 Task: Find connections with filter location Würzburg with filter topic #careertips with filter profile language German with filter current company LTIMindtree with filter school Adi Shankara Institute of Engineering and Technology, Kalady with filter industry Landscaping Services with filter service category Illustration with filter keywords title Music Producer
Action: Mouse moved to (529, 54)
Screenshot: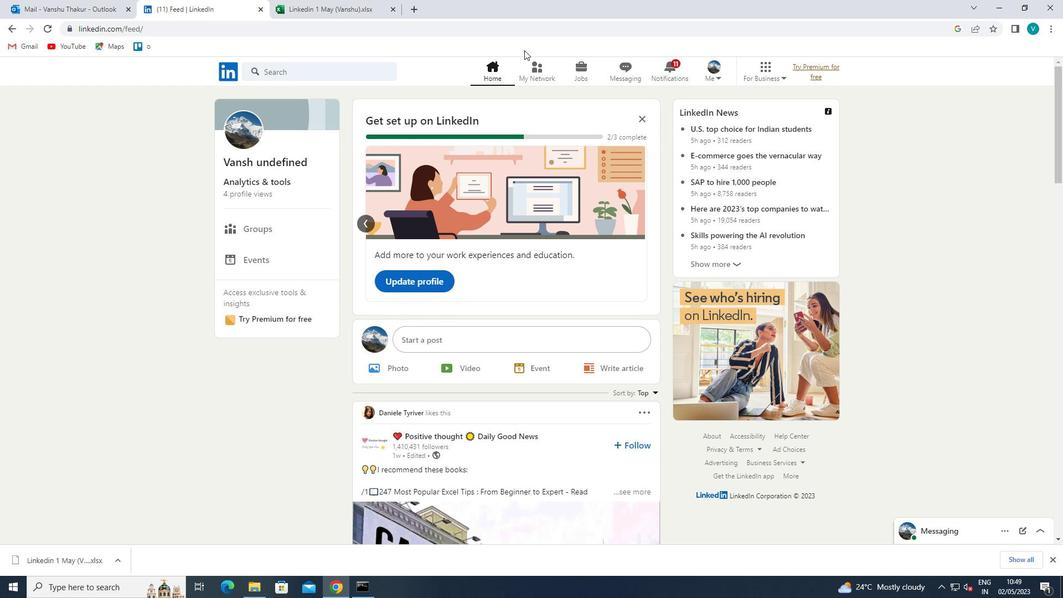 
Action: Mouse pressed left at (529, 54)
Screenshot: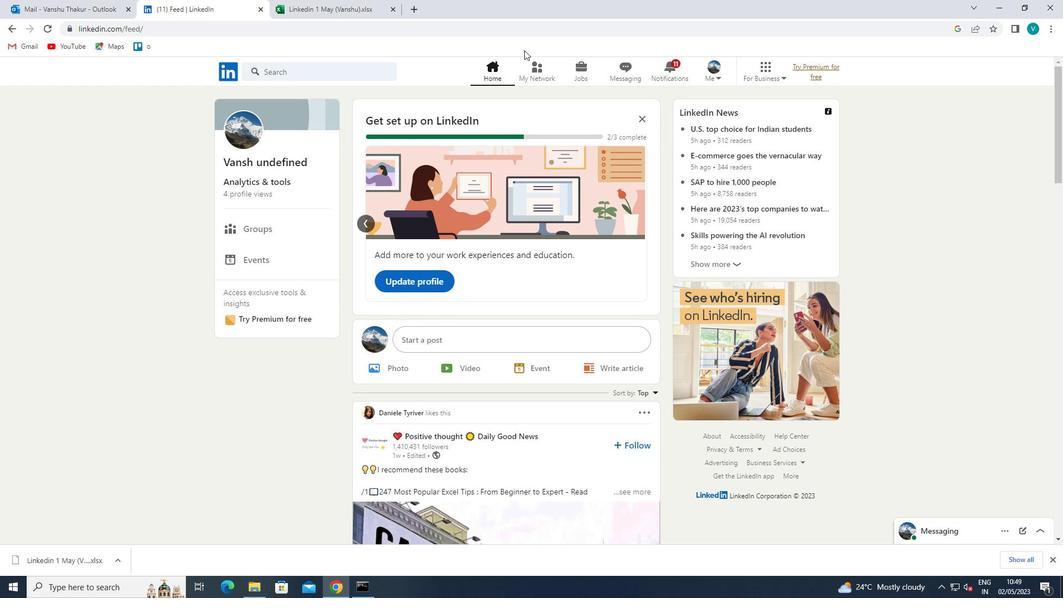 
Action: Mouse moved to (532, 68)
Screenshot: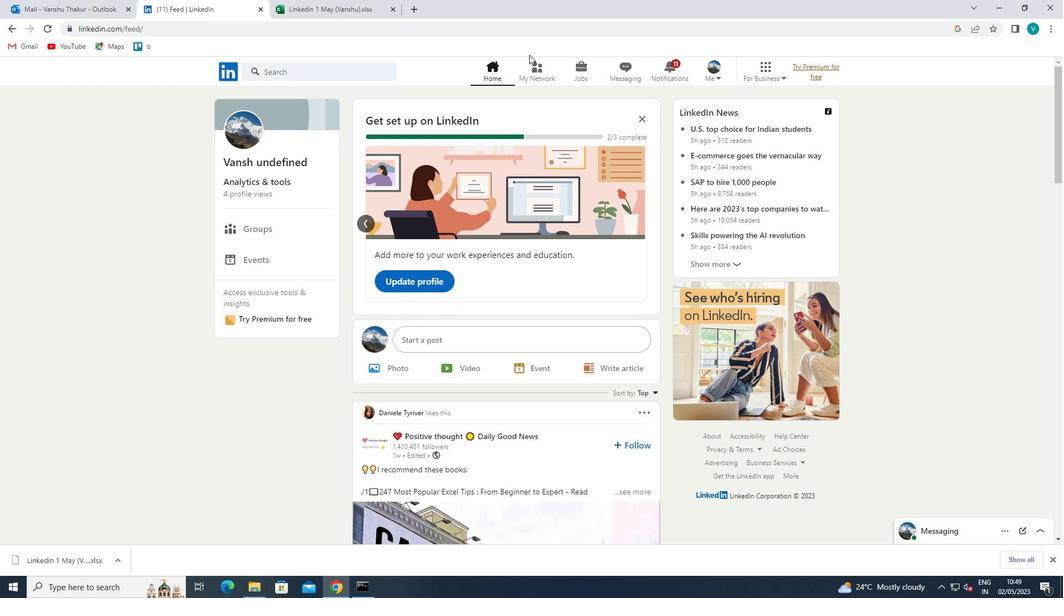 
Action: Mouse pressed left at (532, 68)
Screenshot: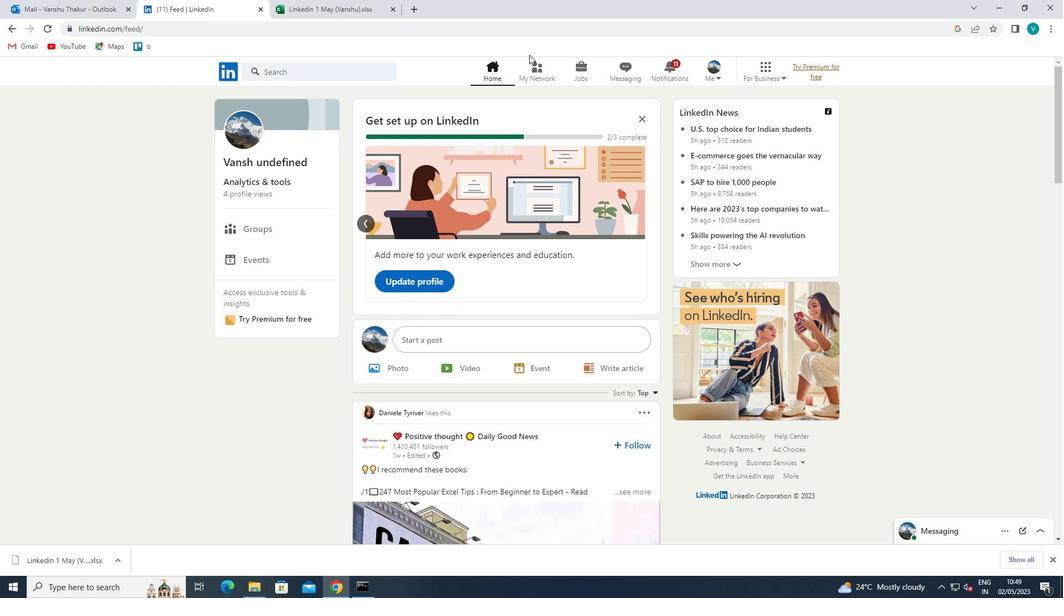 
Action: Mouse moved to (321, 128)
Screenshot: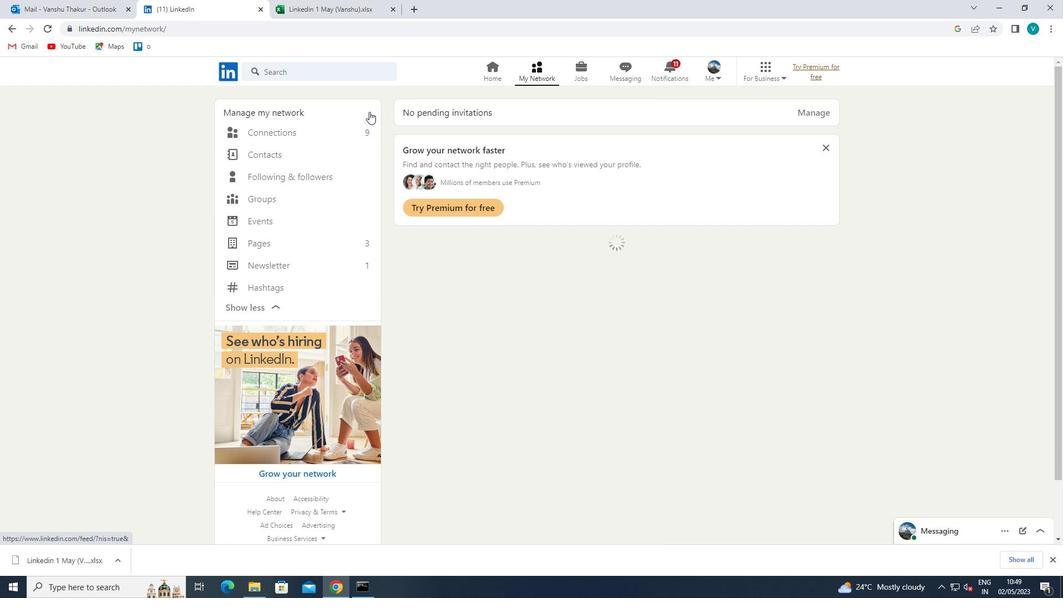 
Action: Mouse pressed left at (321, 128)
Screenshot: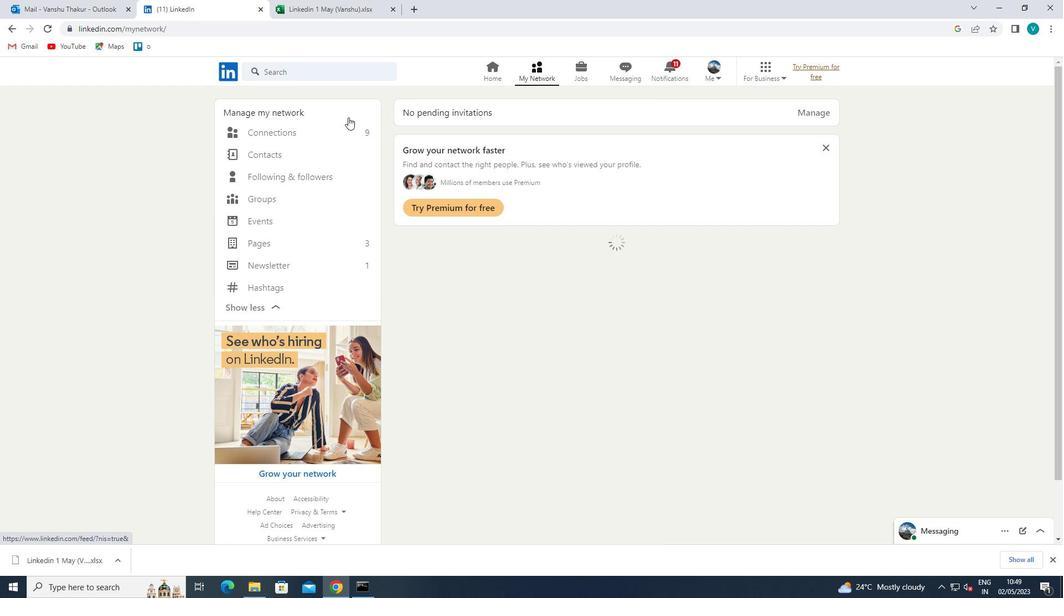 
Action: Mouse moved to (624, 132)
Screenshot: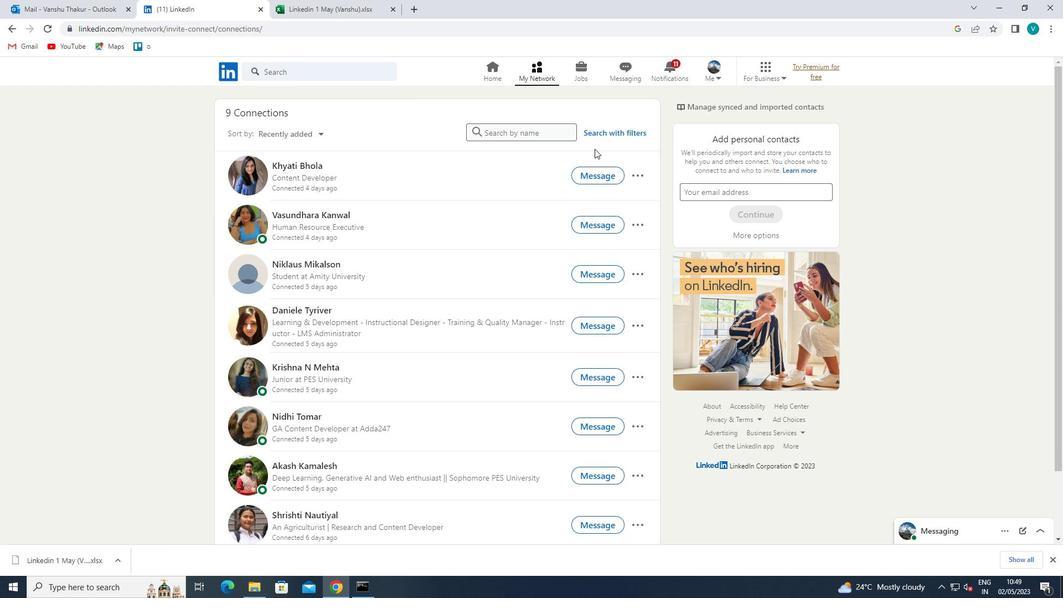 
Action: Mouse pressed left at (624, 132)
Screenshot: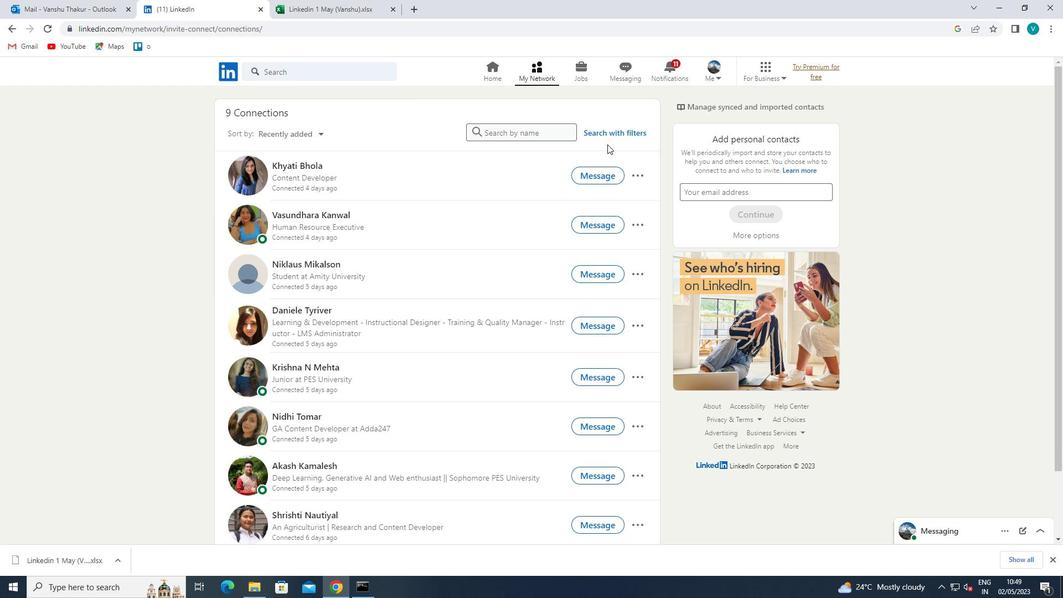 
Action: Mouse moved to (530, 105)
Screenshot: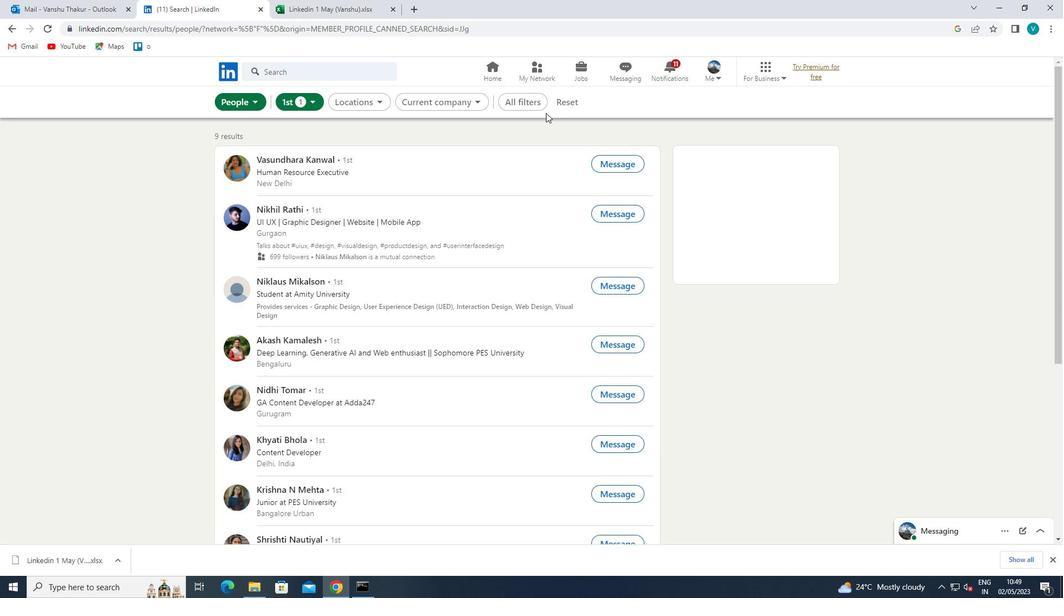 
Action: Mouse pressed left at (530, 105)
Screenshot: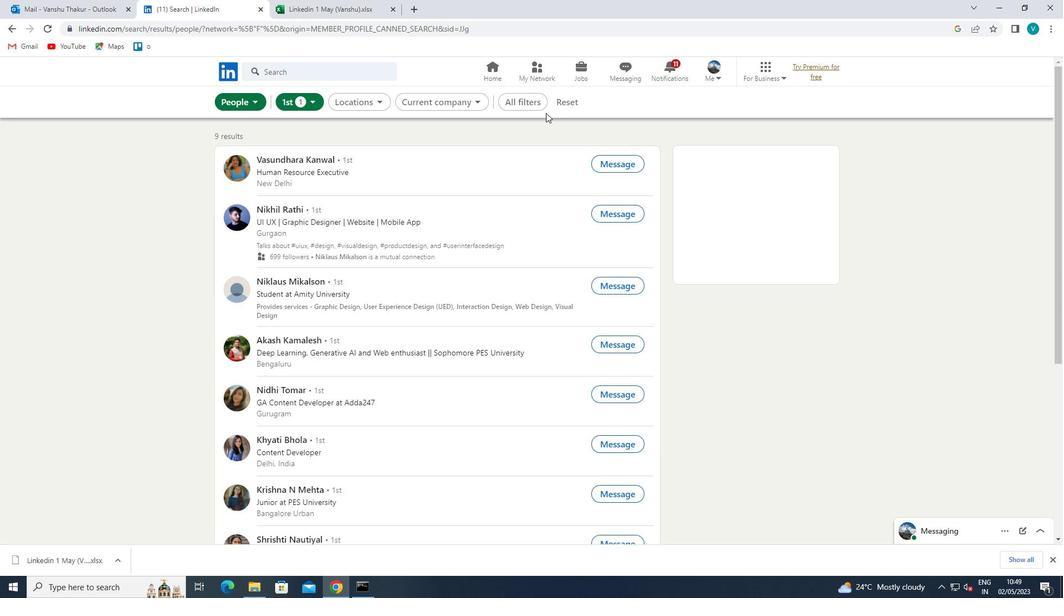
Action: Mouse moved to (871, 259)
Screenshot: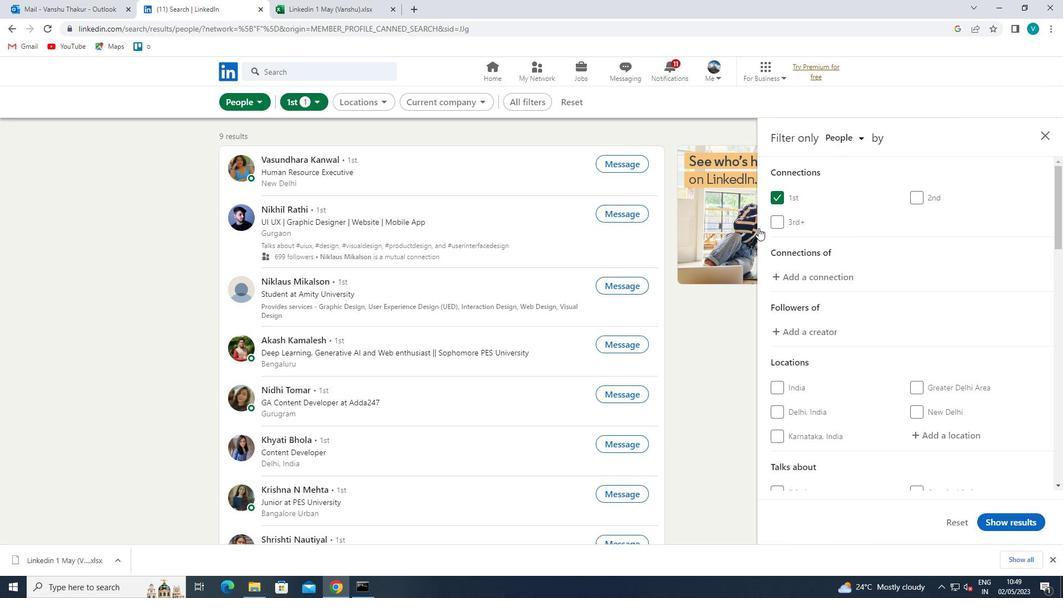 
Action: Mouse scrolled (871, 259) with delta (0, 0)
Screenshot: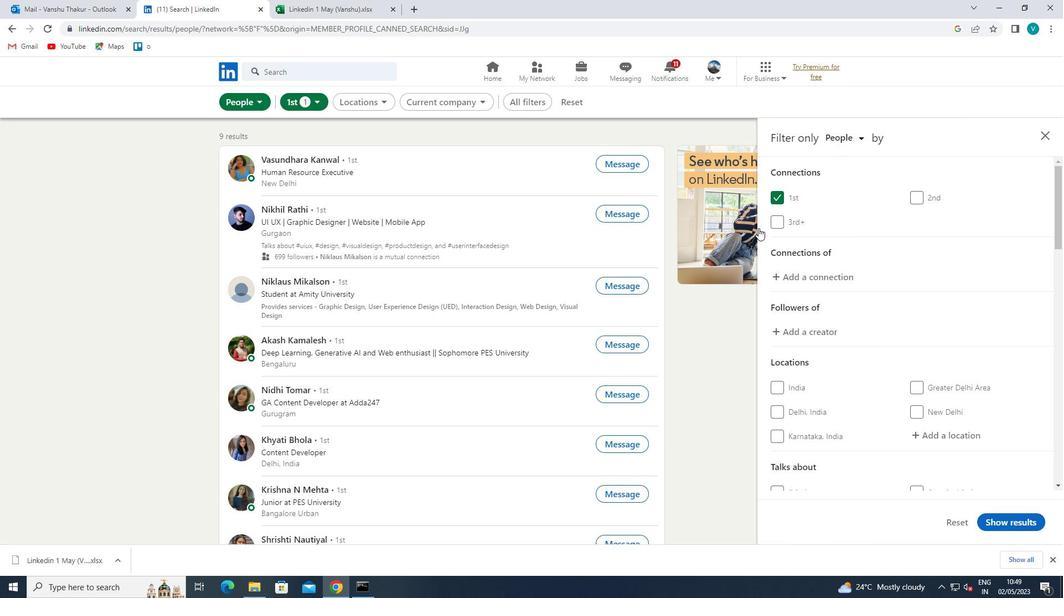 
Action: Mouse moved to (942, 382)
Screenshot: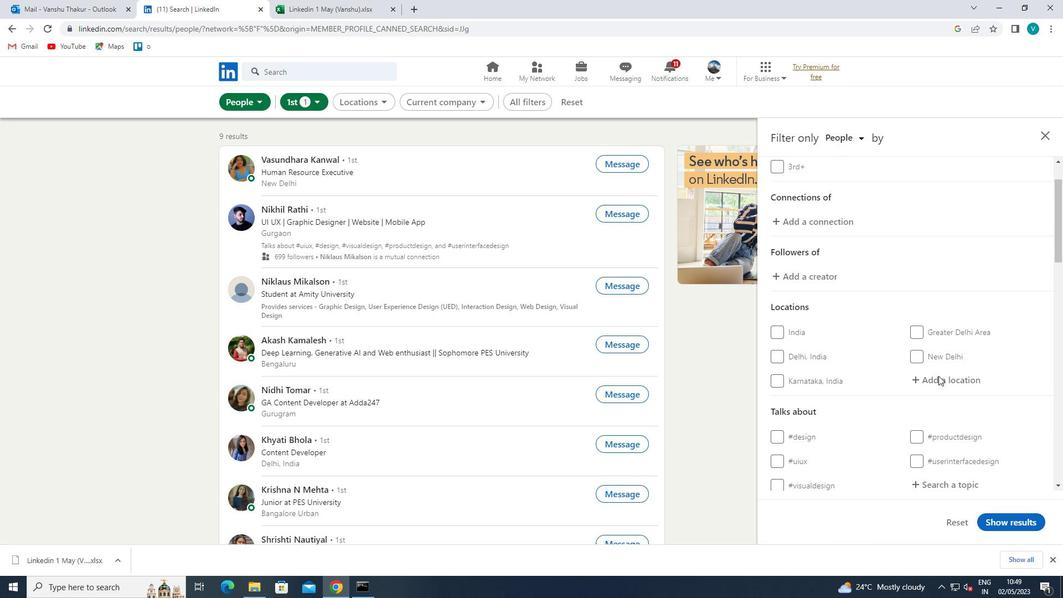 
Action: Mouse pressed left at (942, 382)
Screenshot: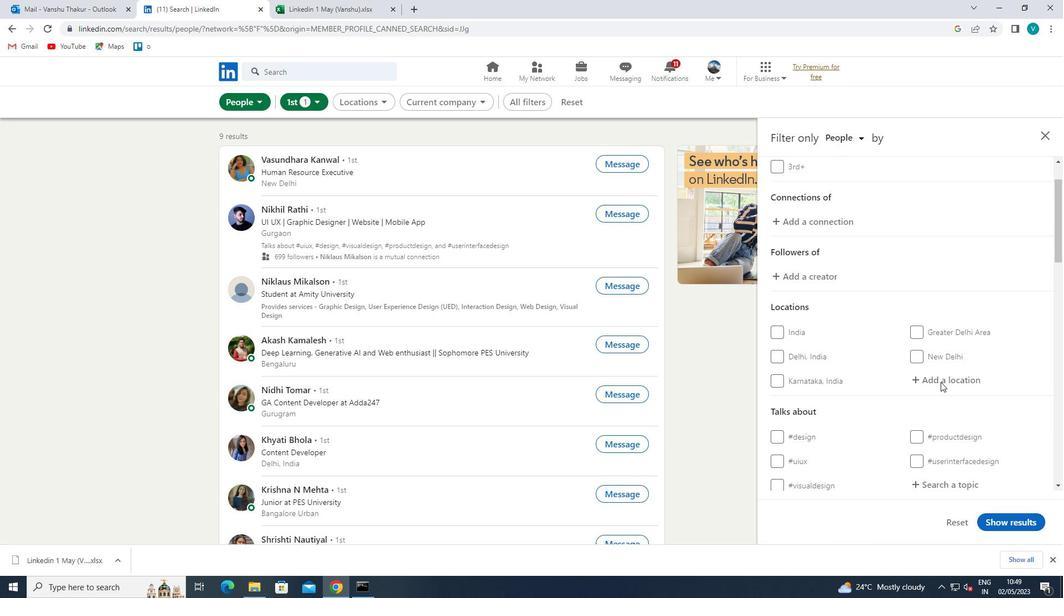 
Action: Mouse moved to (933, 388)
Screenshot: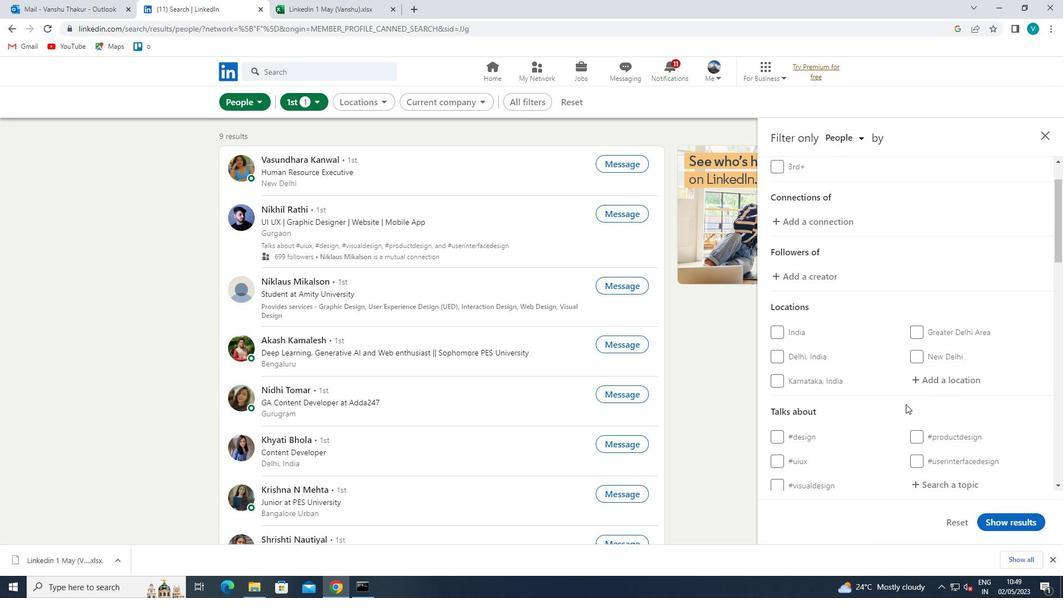 
Action: Mouse pressed left at (933, 388)
Screenshot: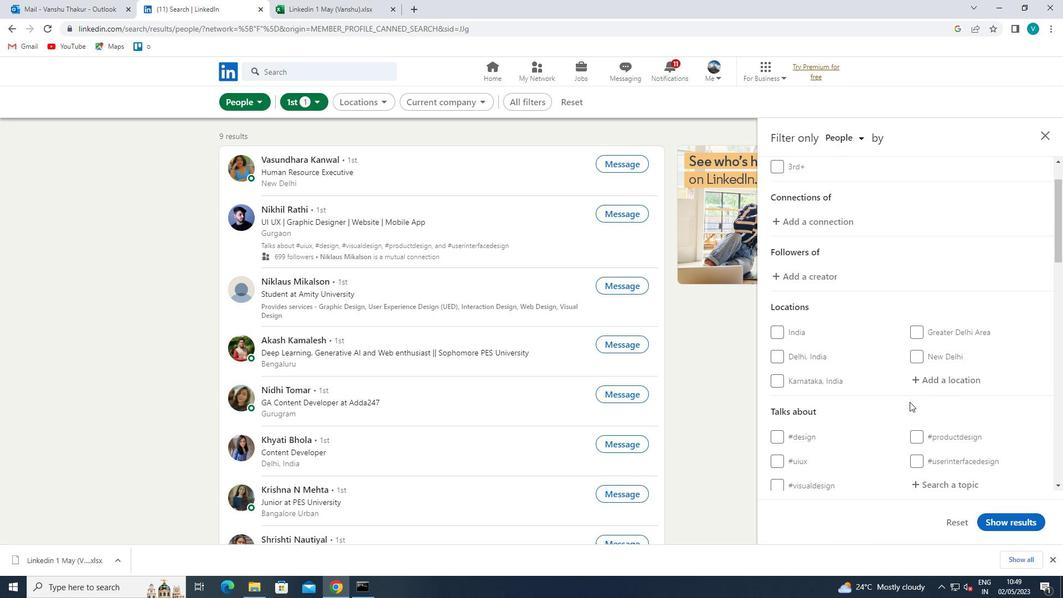 
Action: Mouse moved to (938, 384)
Screenshot: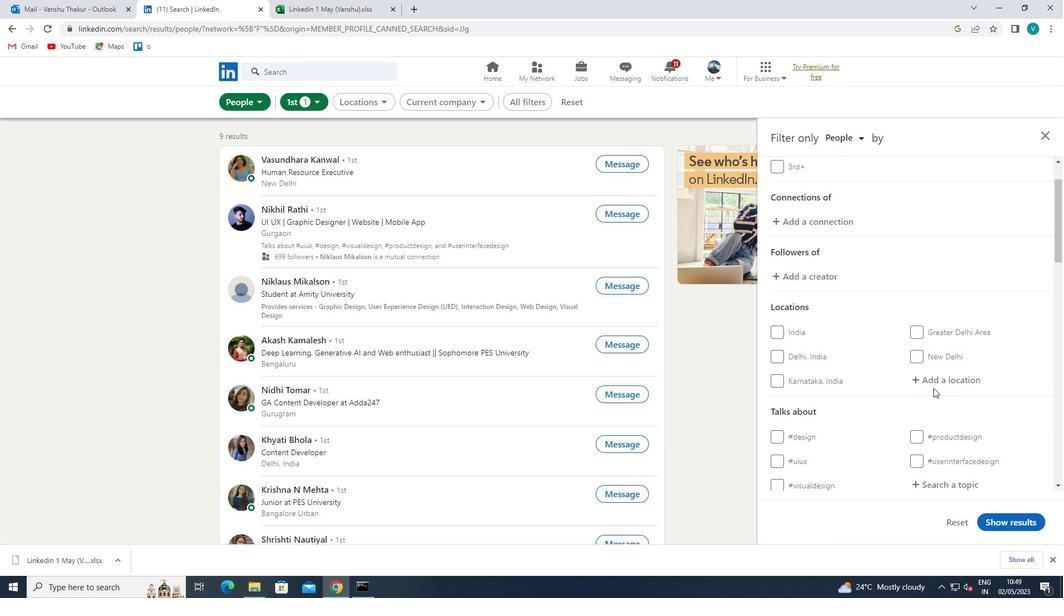 
Action: Mouse pressed left at (938, 384)
Screenshot: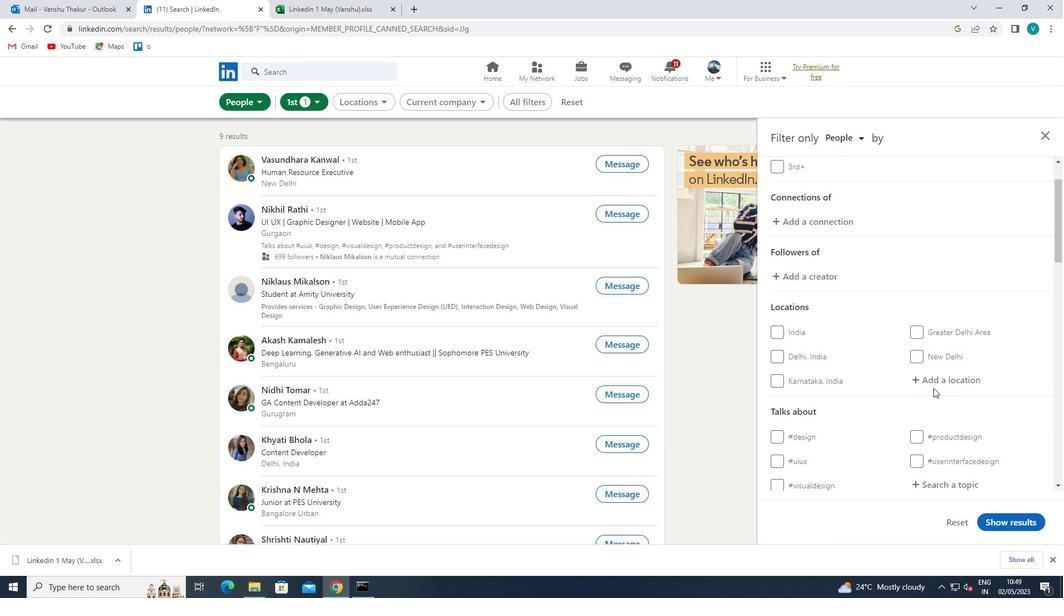 
Action: Mouse moved to (875, 420)
Screenshot: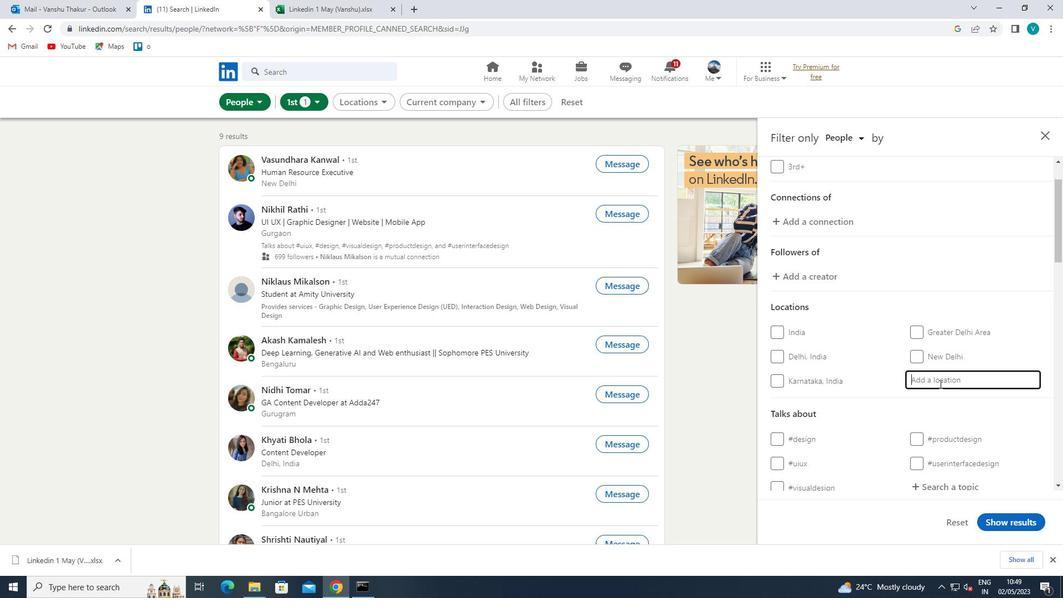 
Action: Key pressed <Key.shift>WURZBURG
Screenshot: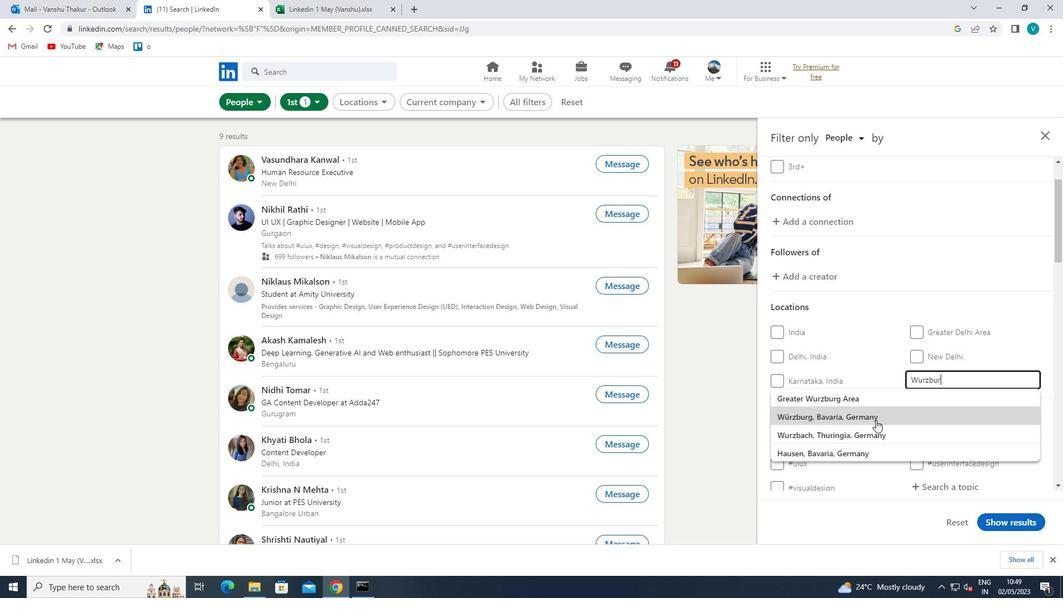 
Action: Mouse moved to (862, 418)
Screenshot: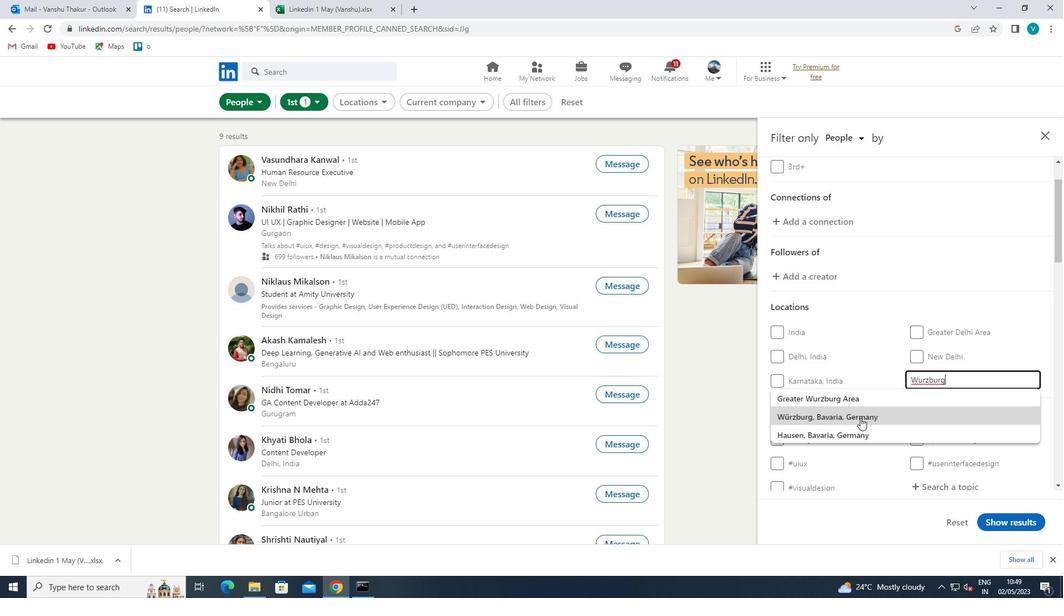 
Action: Mouse pressed left at (862, 418)
Screenshot: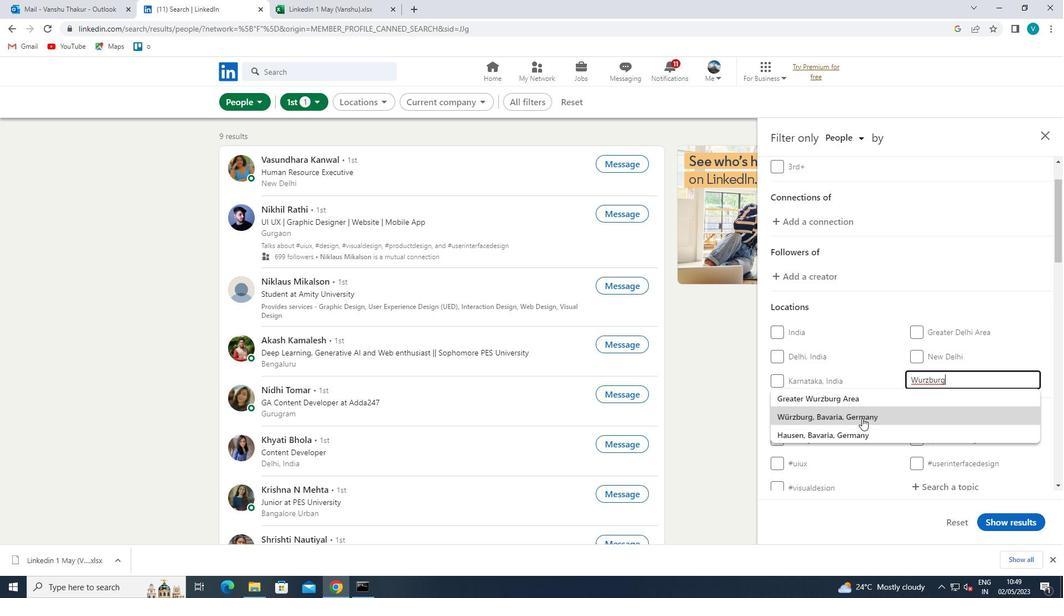 
Action: Mouse moved to (898, 395)
Screenshot: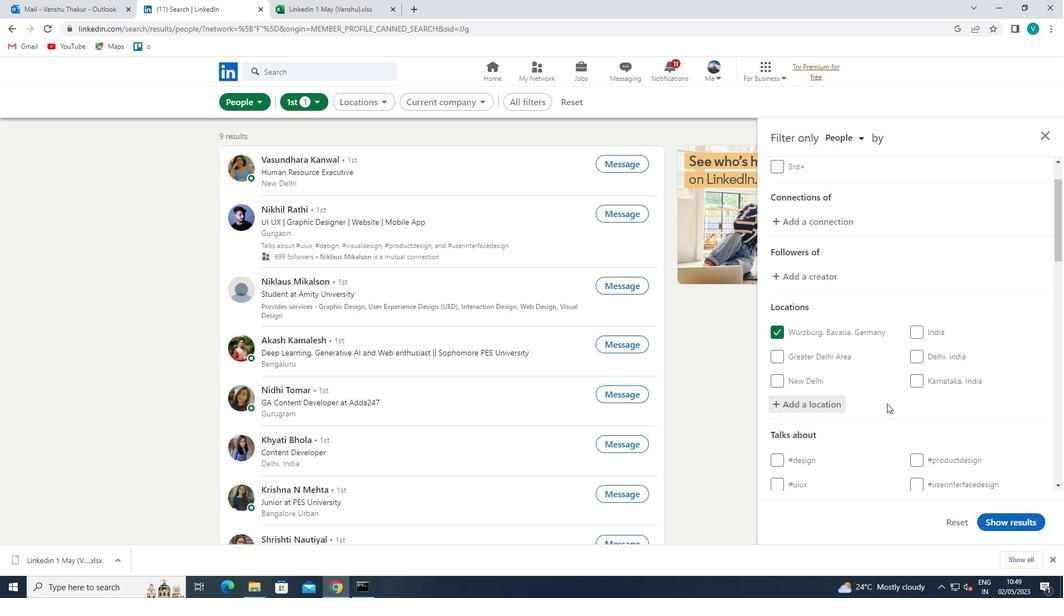 
Action: Mouse scrolled (898, 395) with delta (0, 0)
Screenshot: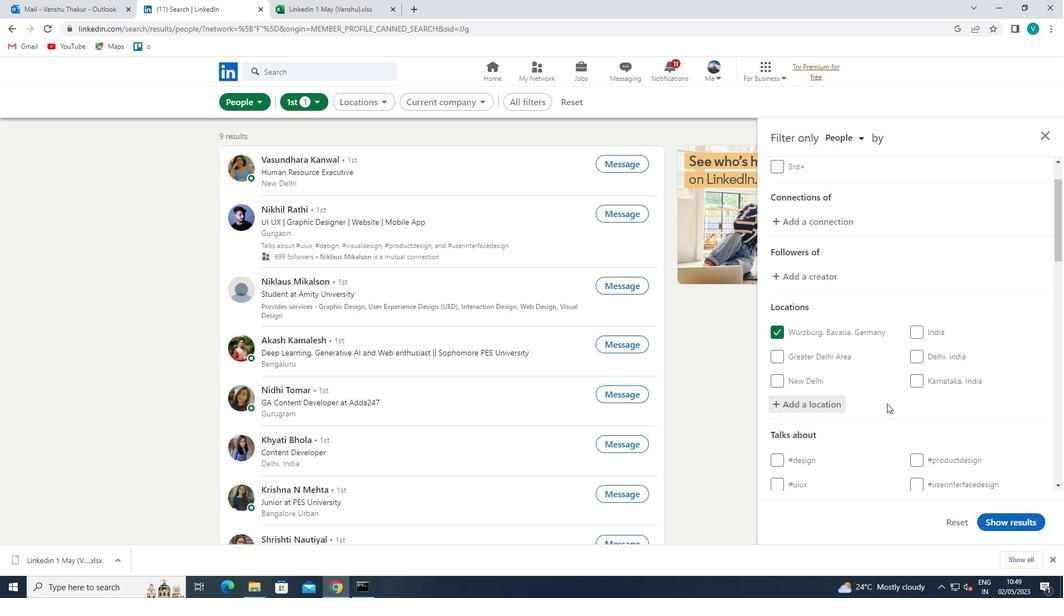 
Action: Mouse moved to (899, 394)
Screenshot: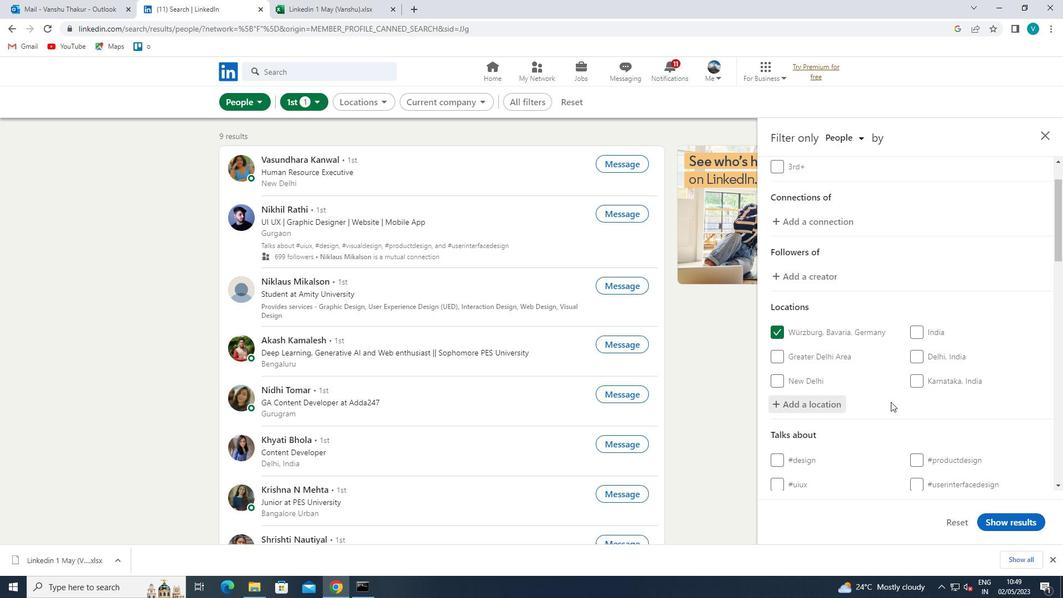
Action: Mouse scrolled (899, 393) with delta (0, 0)
Screenshot: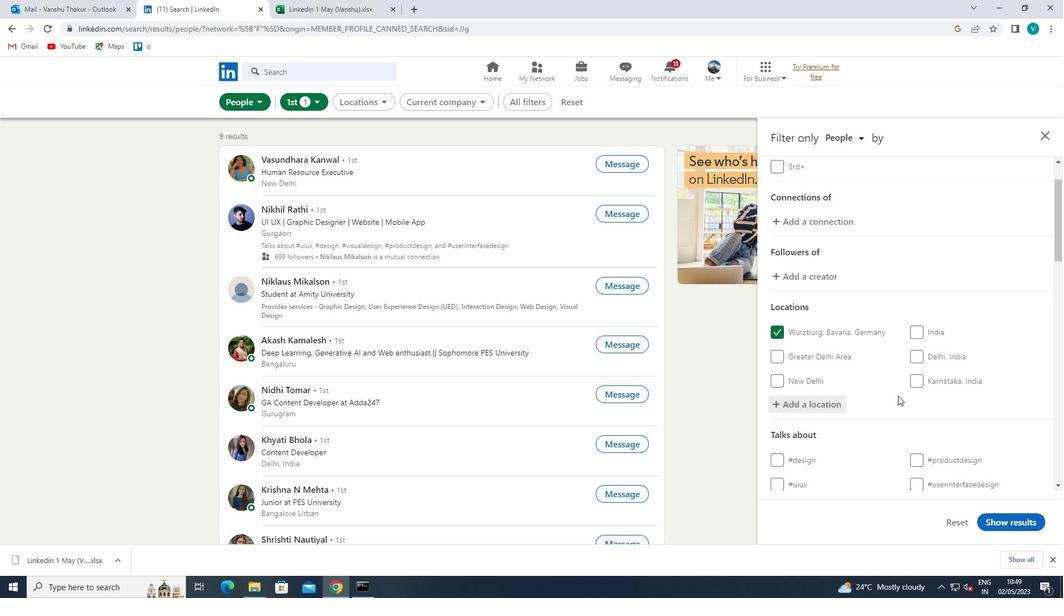 
Action: Mouse moved to (900, 394)
Screenshot: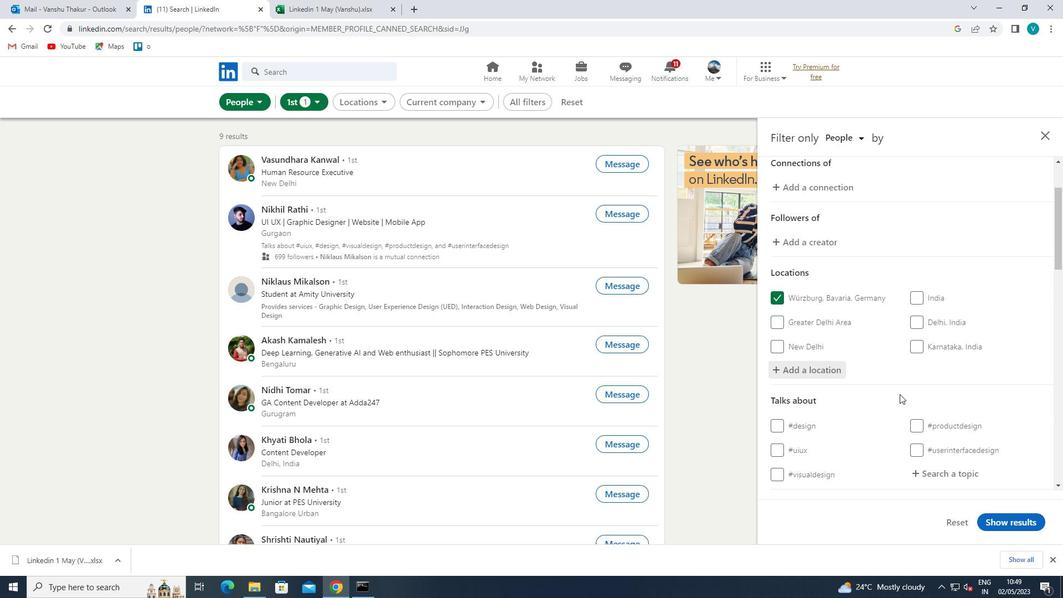 
Action: Mouse scrolled (900, 393) with delta (0, 0)
Screenshot: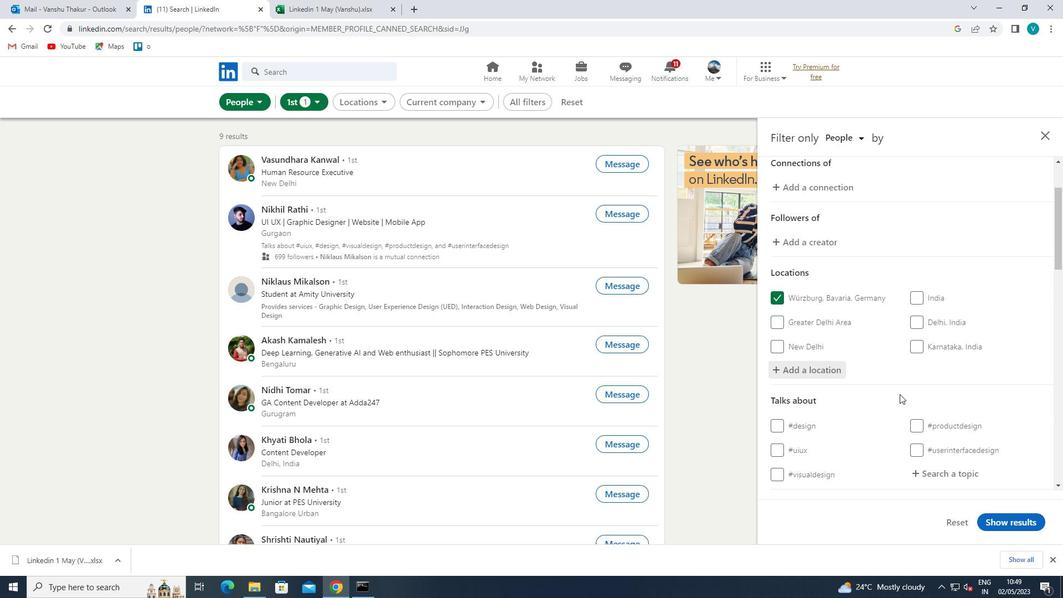 
Action: Mouse moved to (948, 341)
Screenshot: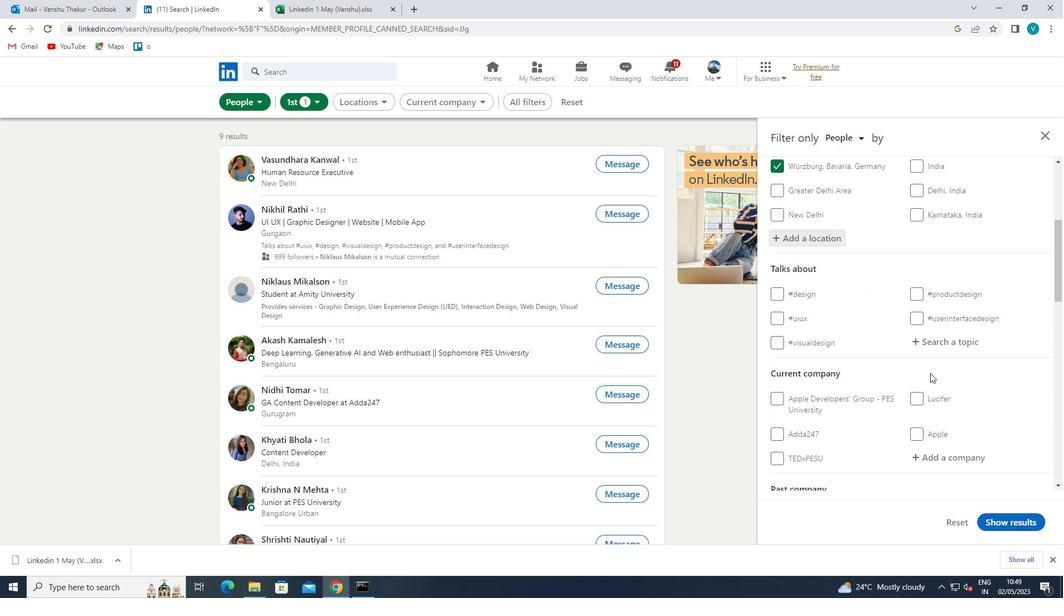 
Action: Mouse pressed left at (948, 341)
Screenshot: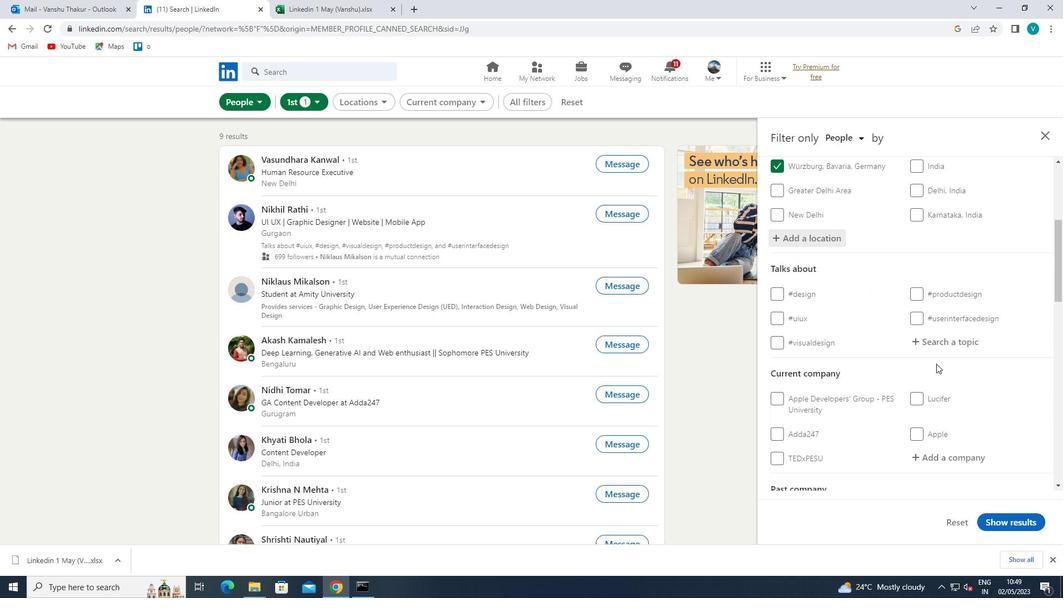 
Action: Mouse moved to (857, 393)
Screenshot: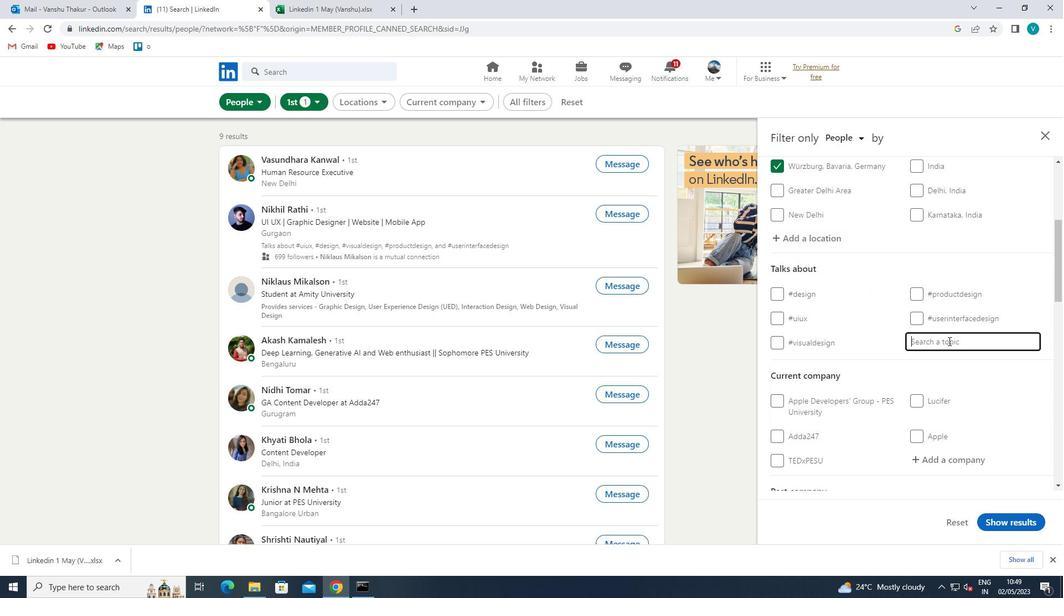 
Action: Key pressed CAREER
Screenshot: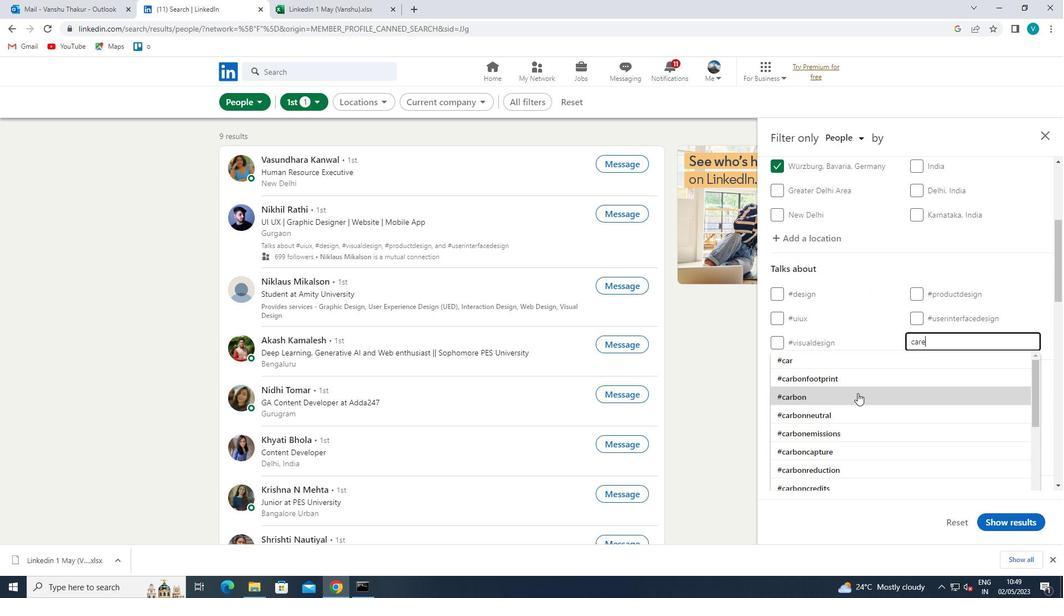 
Action: Mouse moved to (857, 393)
Screenshot: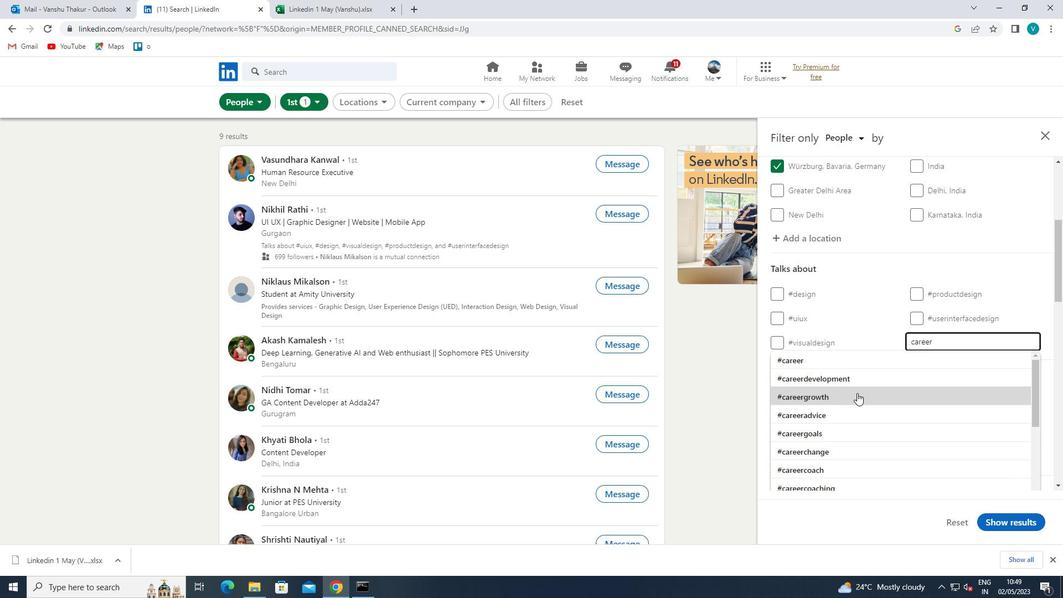 
Action: Key pressed TIPS
Screenshot: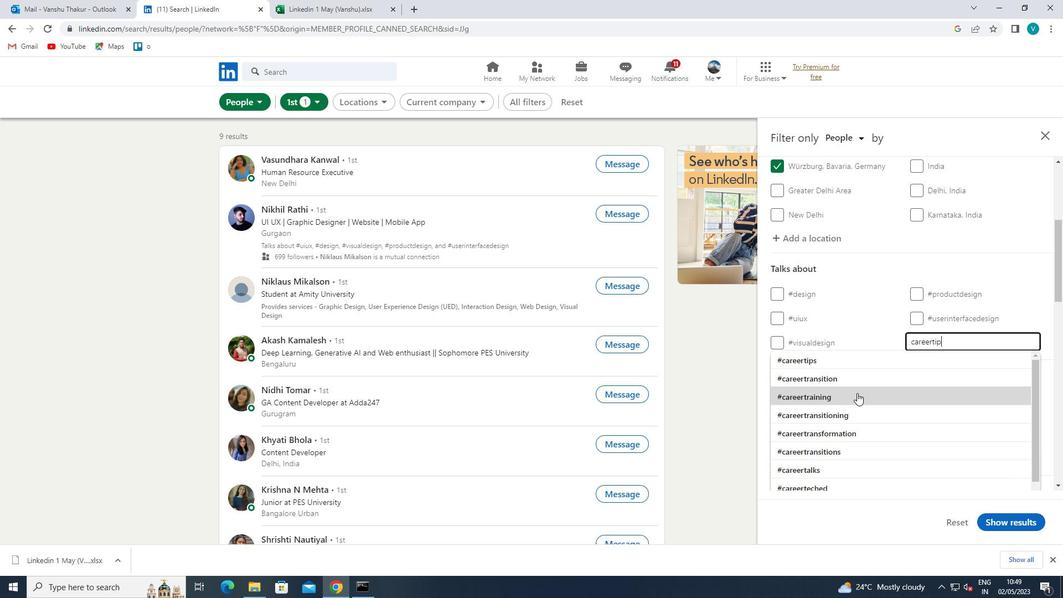 
Action: Mouse moved to (885, 361)
Screenshot: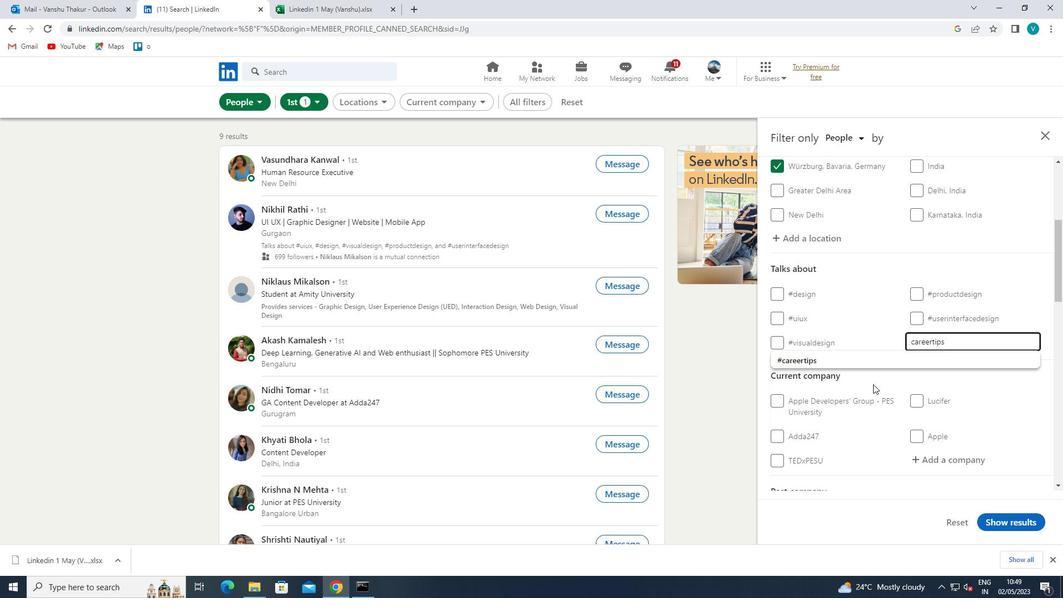 
Action: Mouse pressed left at (885, 361)
Screenshot: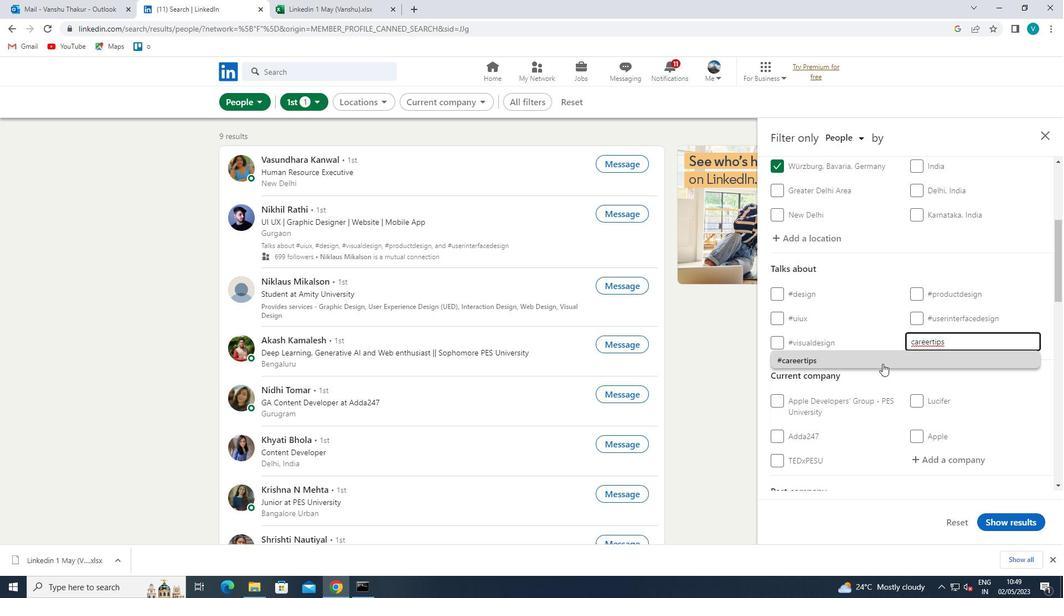 
Action: Mouse moved to (885, 361)
Screenshot: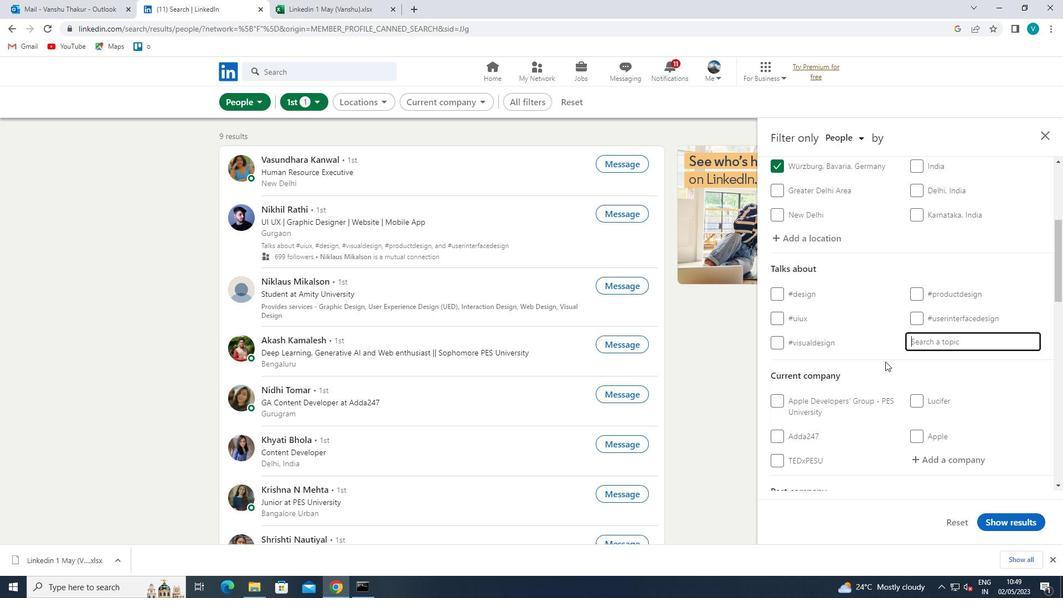 
Action: Mouse scrolled (885, 360) with delta (0, 0)
Screenshot: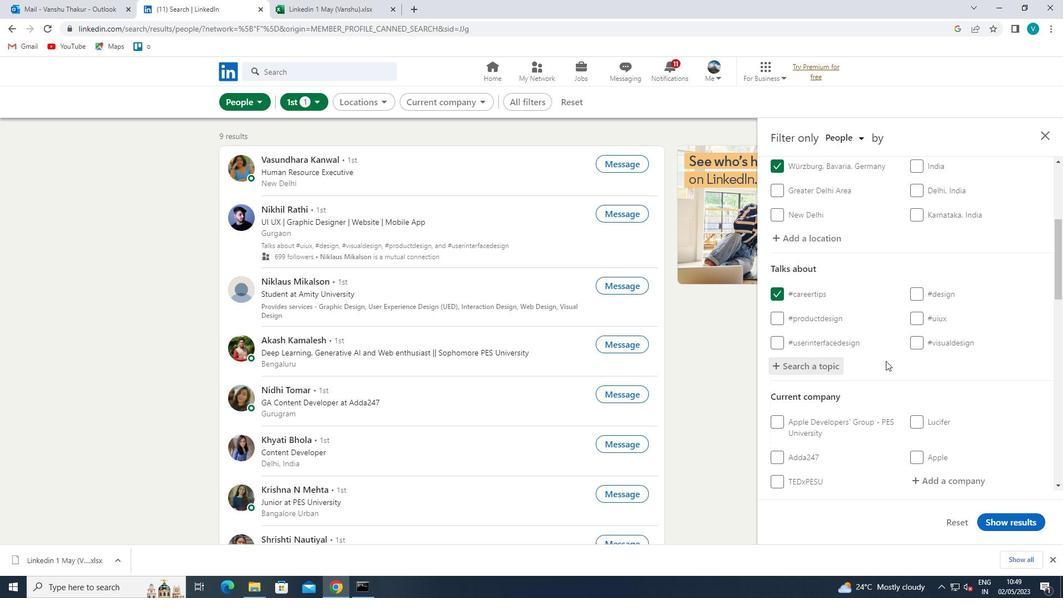 
Action: Mouse scrolled (885, 360) with delta (0, 0)
Screenshot: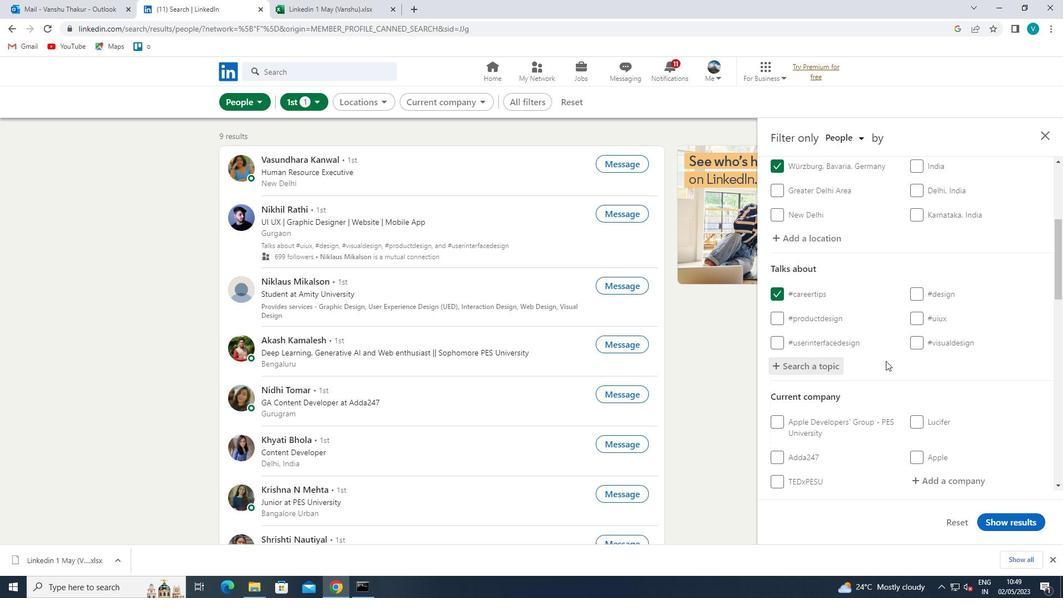 
Action: Mouse scrolled (885, 360) with delta (0, 0)
Screenshot: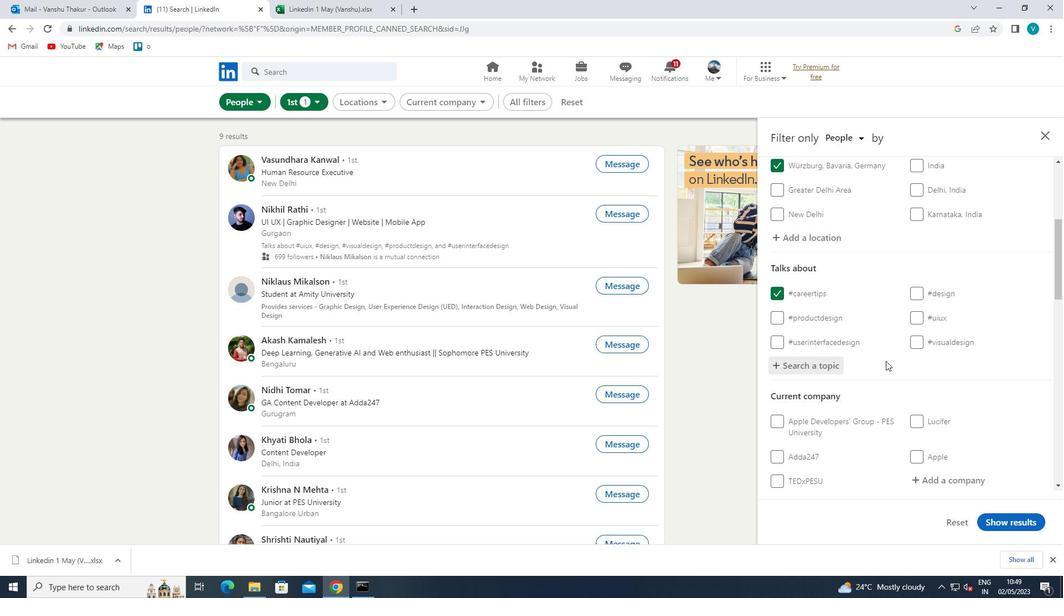 
Action: Mouse moved to (944, 319)
Screenshot: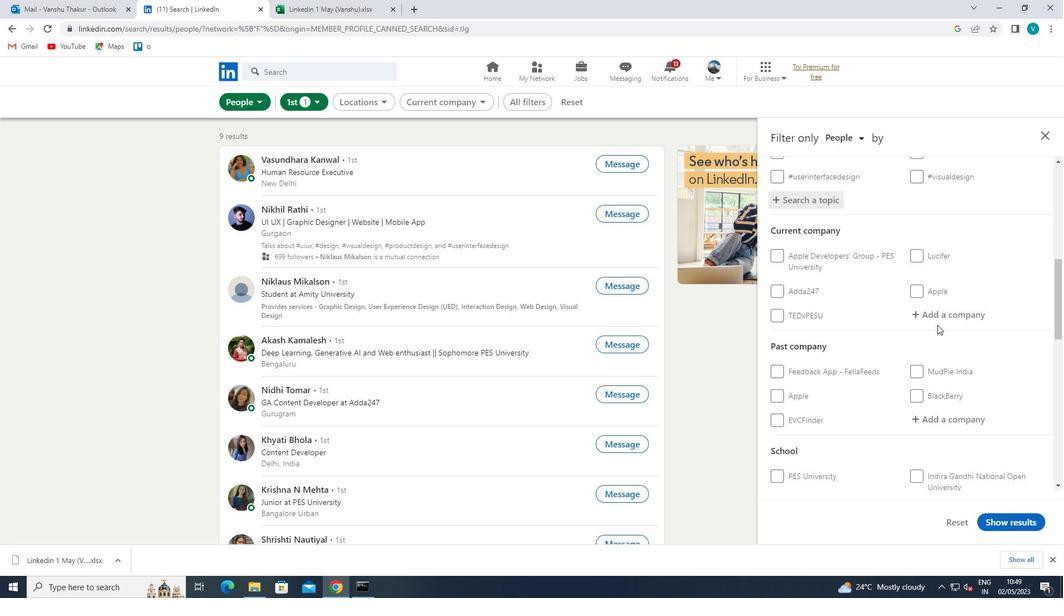
Action: Mouse pressed left at (944, 319)
Screenshot: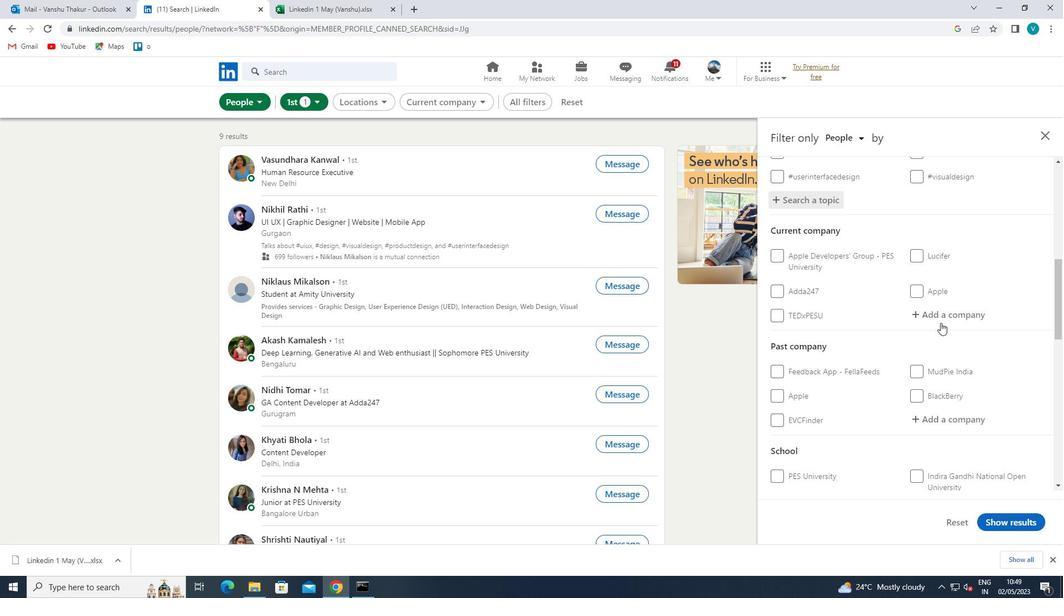 
Action: Mouse moved to (768, 420)
Screenshot: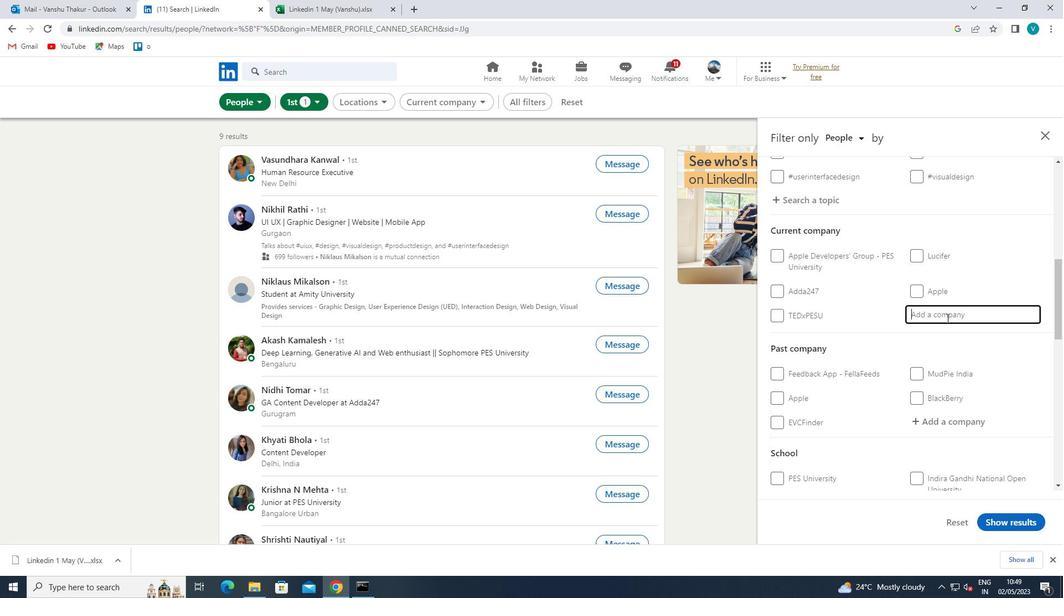 
Action: Key pressed <Key.shift>LTIM
Screenshot: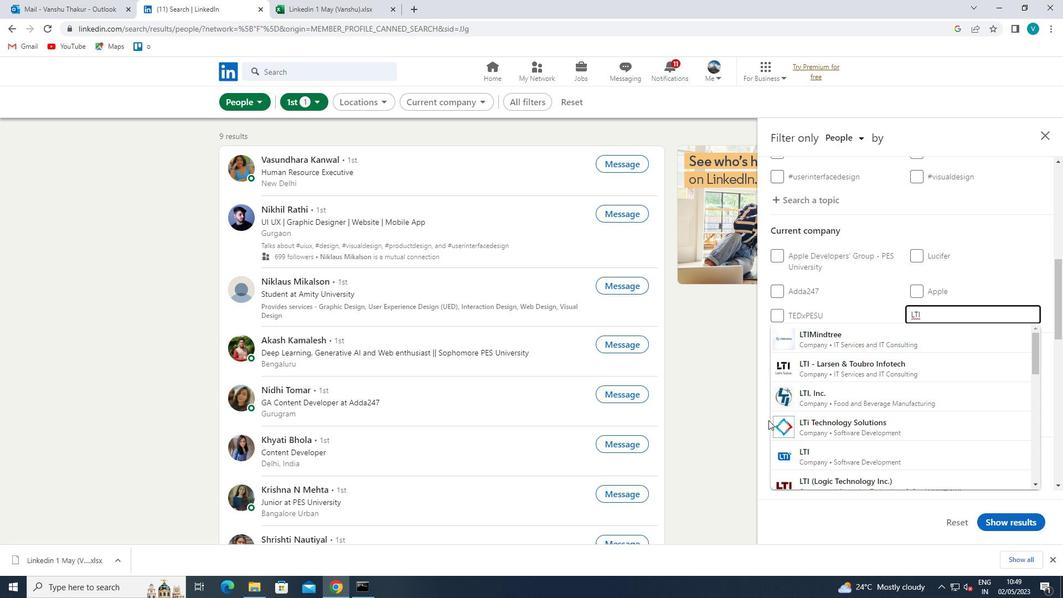 
Action: Mouse moved to (868, 339)
Screenshot: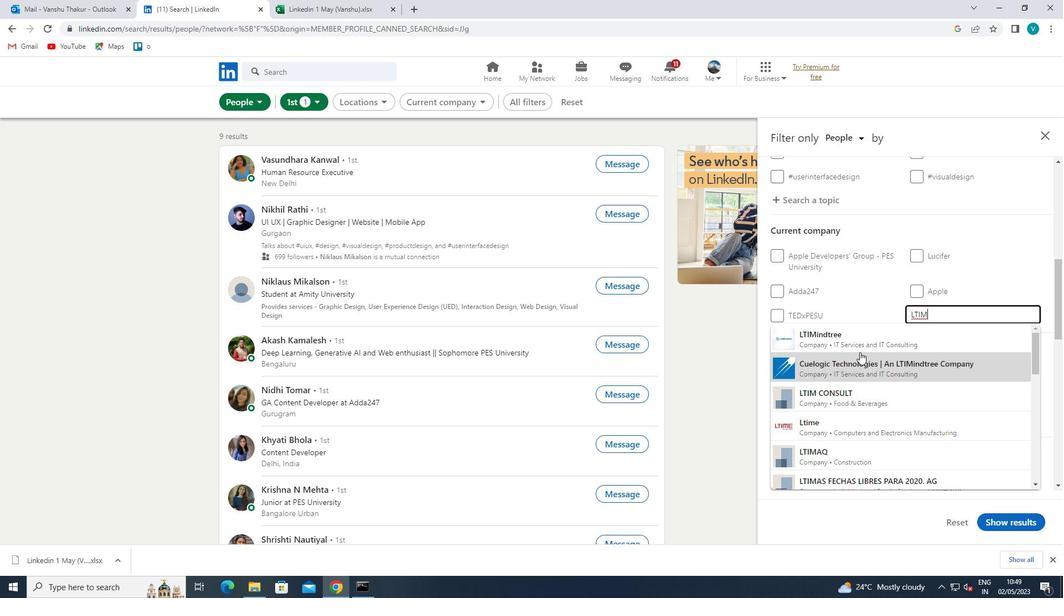 
Action: Mouse pressed left at (868, 339)
Screenshot: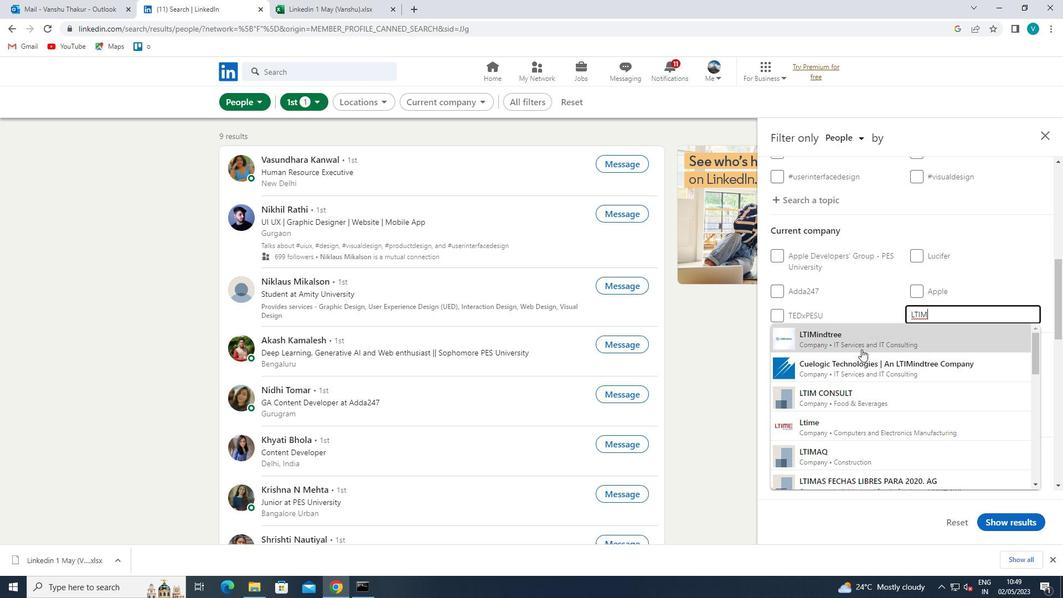 
Action: Mouse scrolled (868, 338) with delta (0, 0)
Screenshot: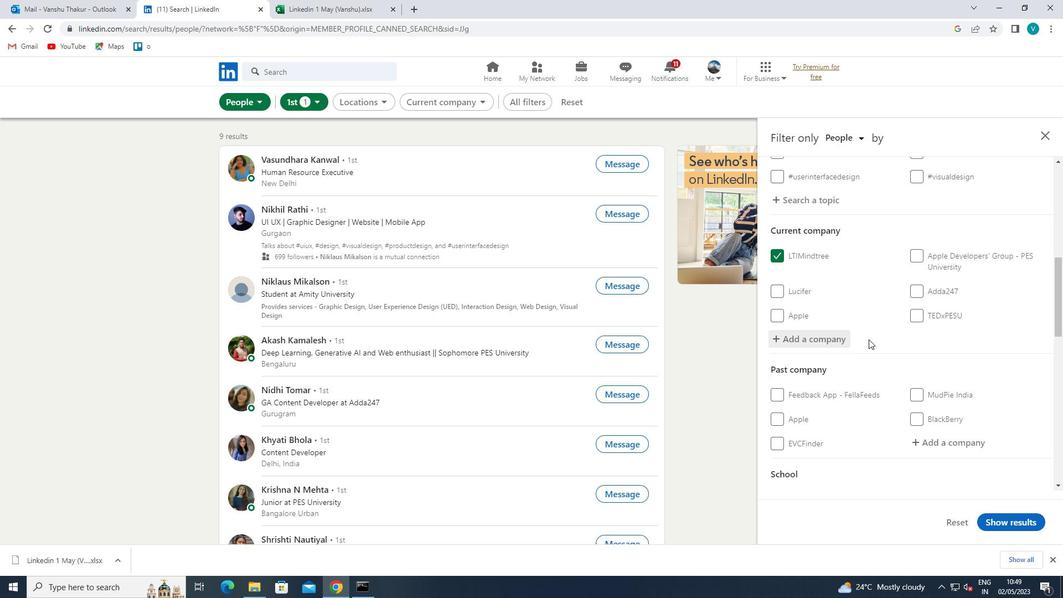 
Action: Mouse scrolled (868, 338) with delta (0, 0)
Screenshot: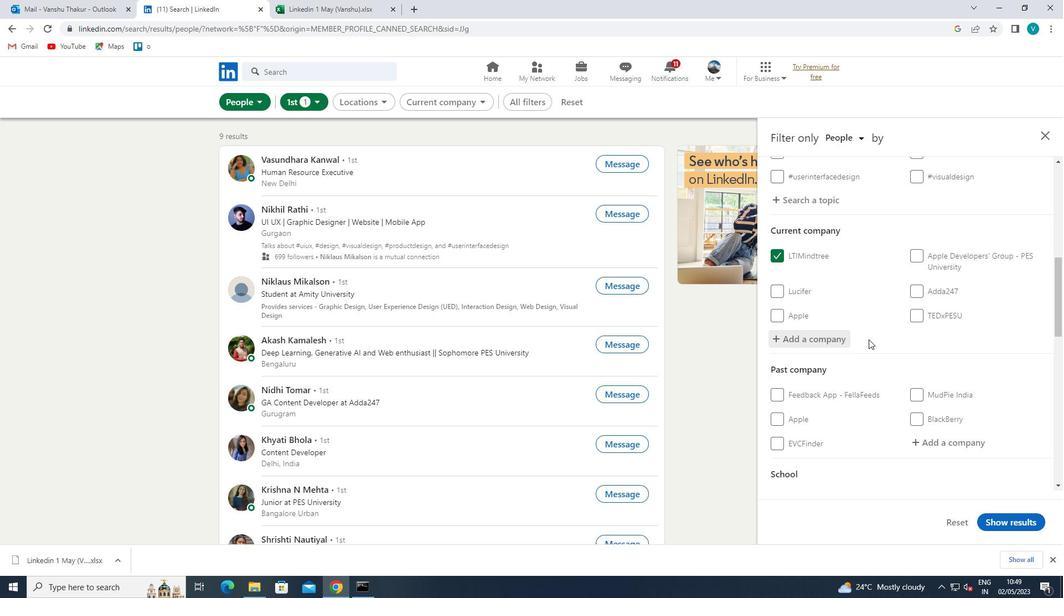 
Action: Mouse scrolled (868, 338) with delta (0, 0)
Screenshot: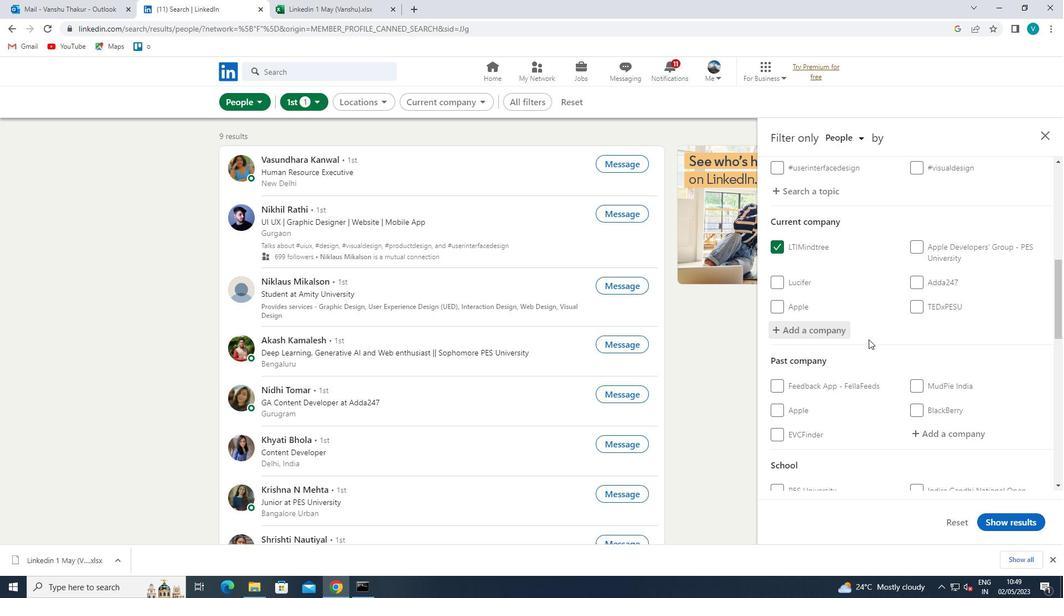 
Action: Mouse moved to (935, 423)
Screenshot: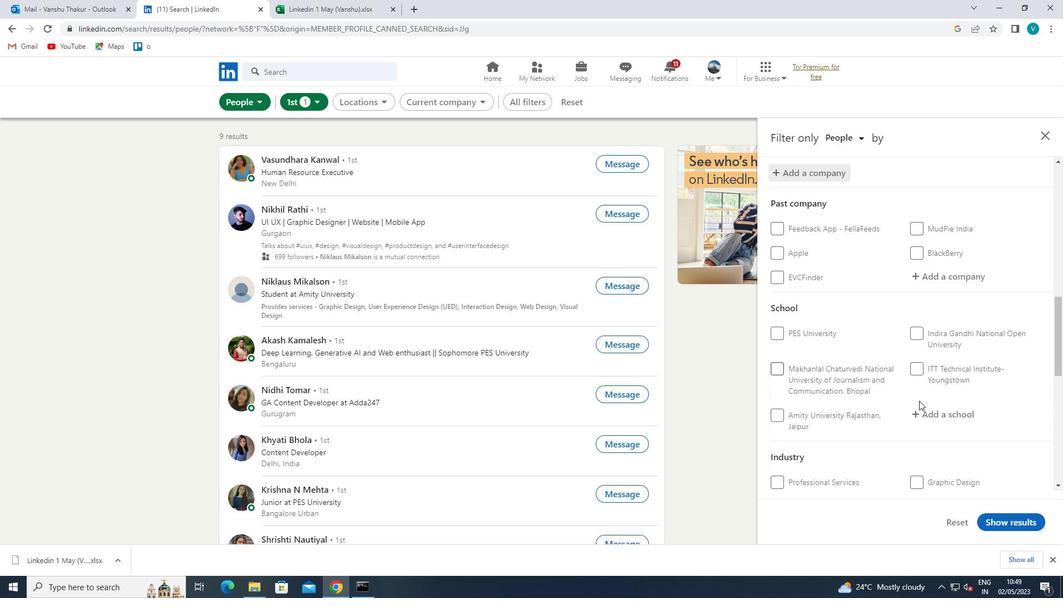 
Action: Mouse pressed left at (935, 423)
Screenshot: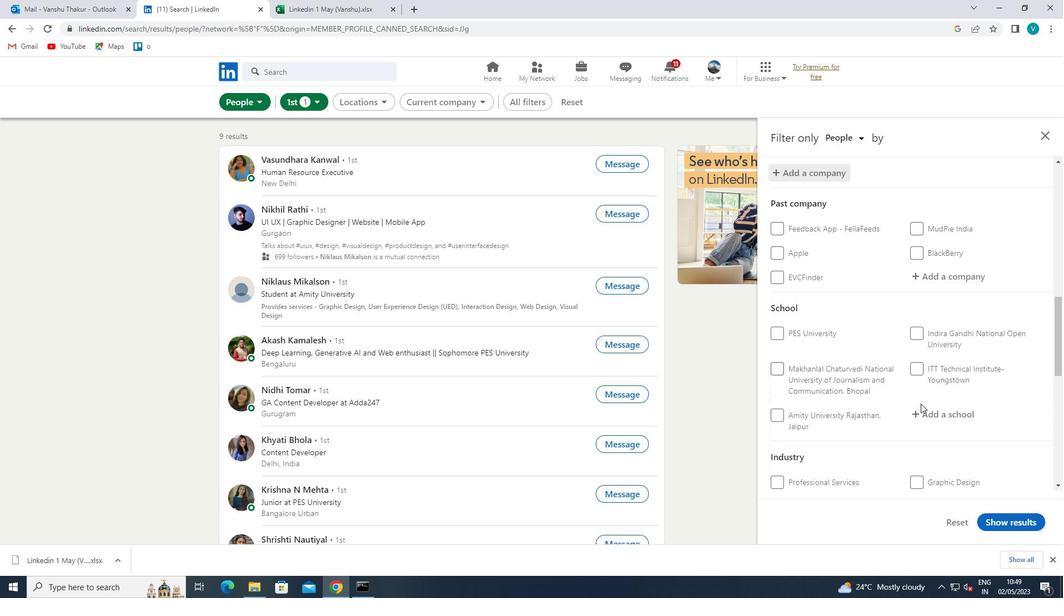 
Action: Mouse moved to (950, 414)
Screenshot: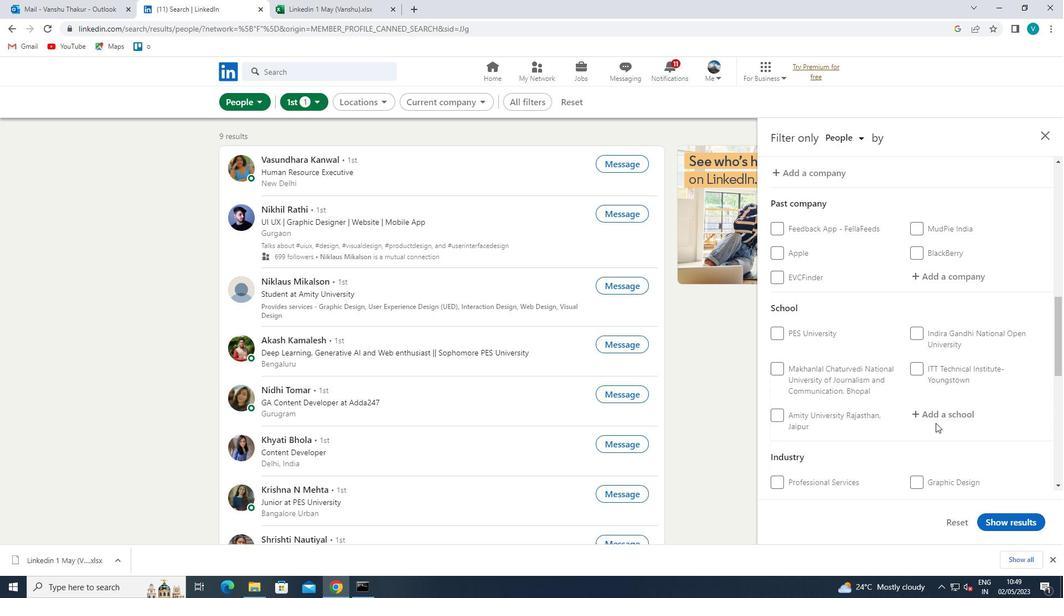 
Action: Mouse pressed left at (950, 414)
Screenshot: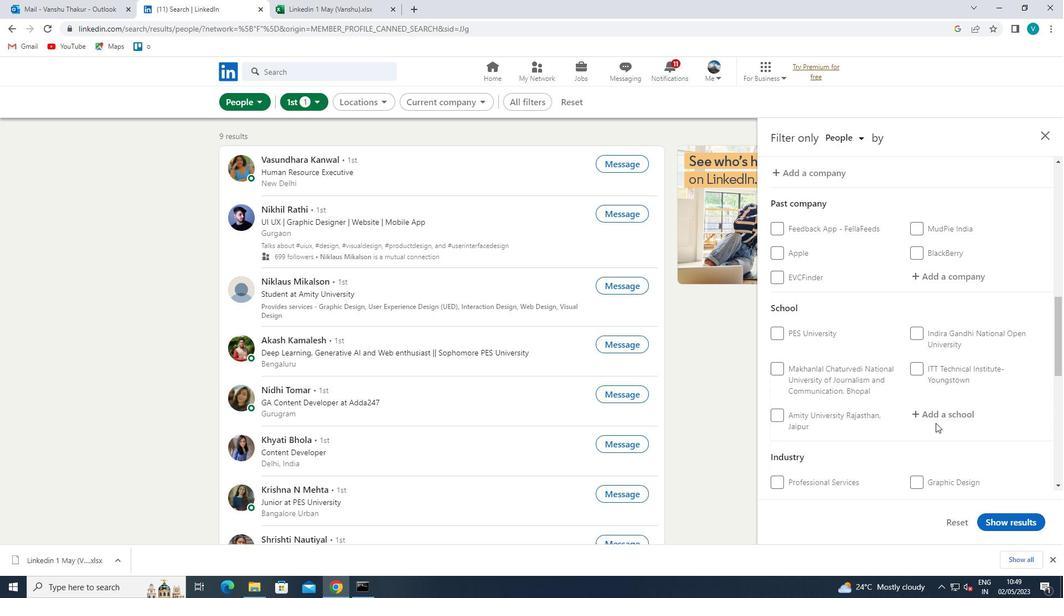 
Action: Mouse moved to (818, 490)
Screenshot: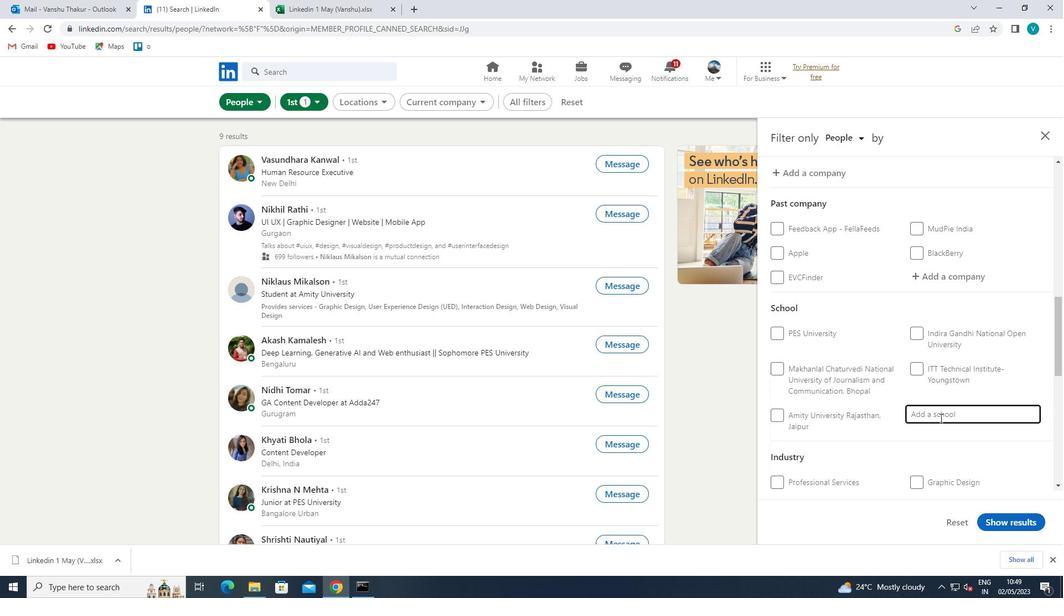 
Action: Key pressed <Key.shift>ADI<Key.space><Key.shift>S
Screenshot: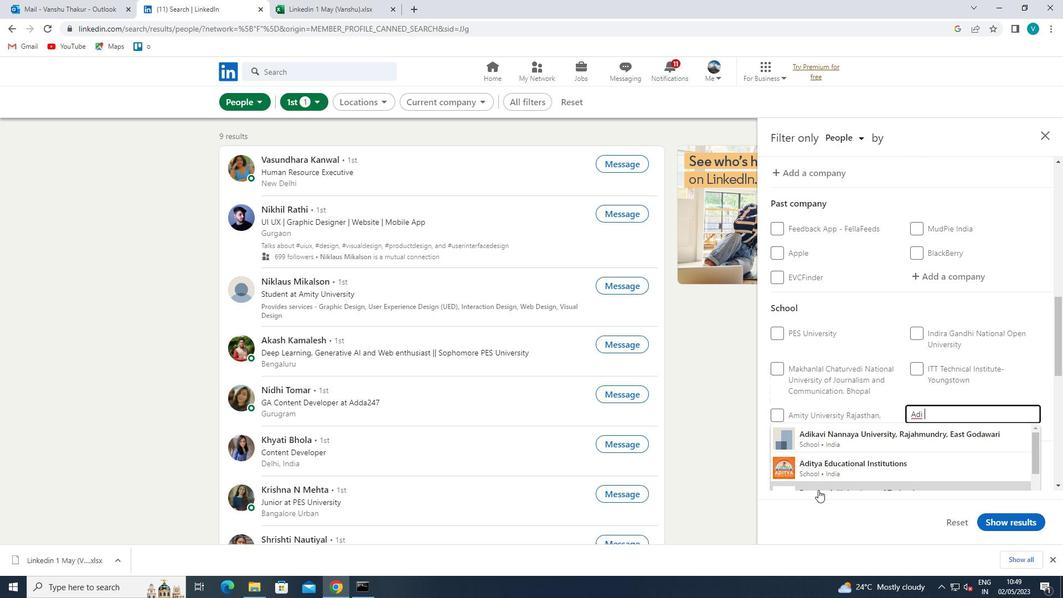
Action: Mouse moved to (920, 441)
Screenshot: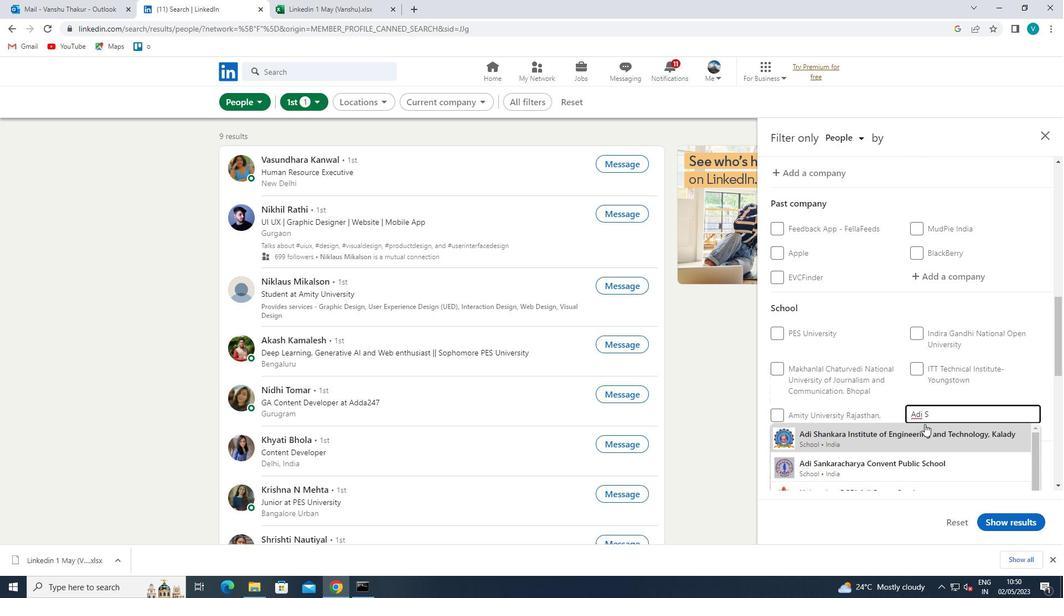 
Action: Mouse pressed left at (920, 441)
Screenshot: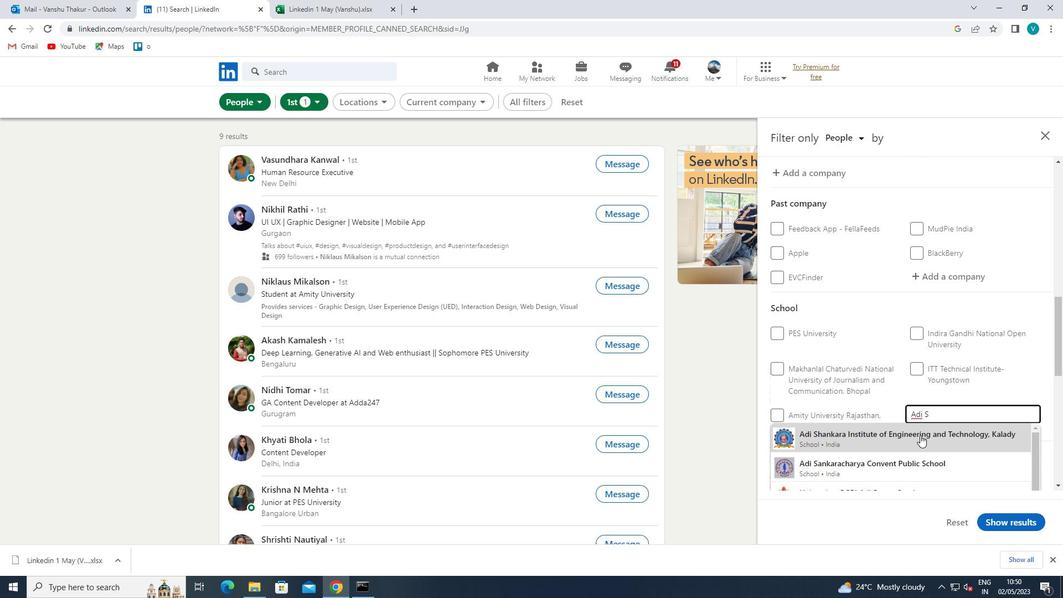 
Action: Mouse moved to (939, 429)
Screenshot: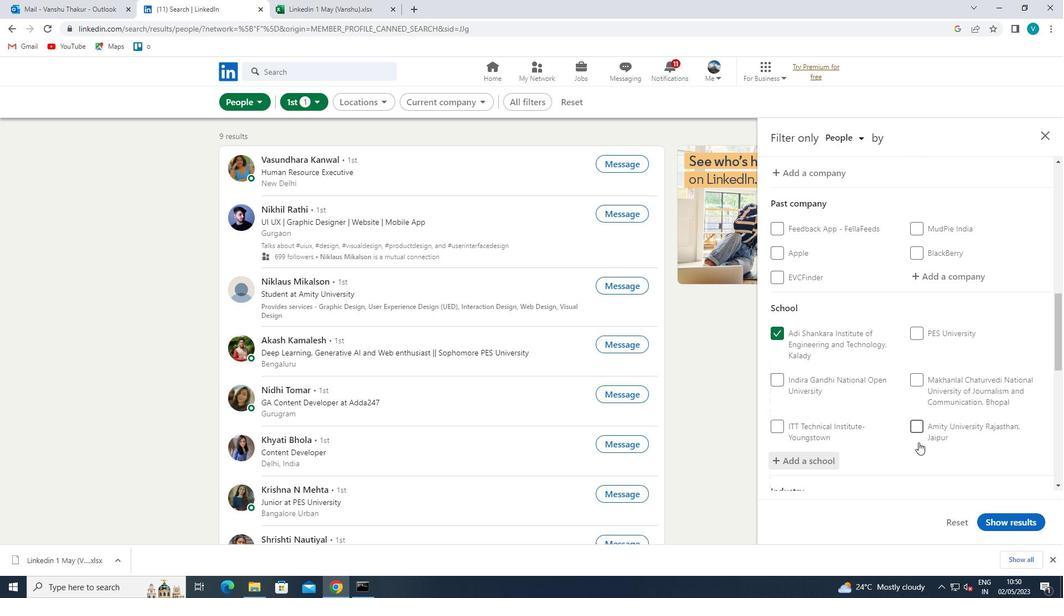 
Action: Mouse scrolled (939, 429) with delta (0, 0)
Screenshot: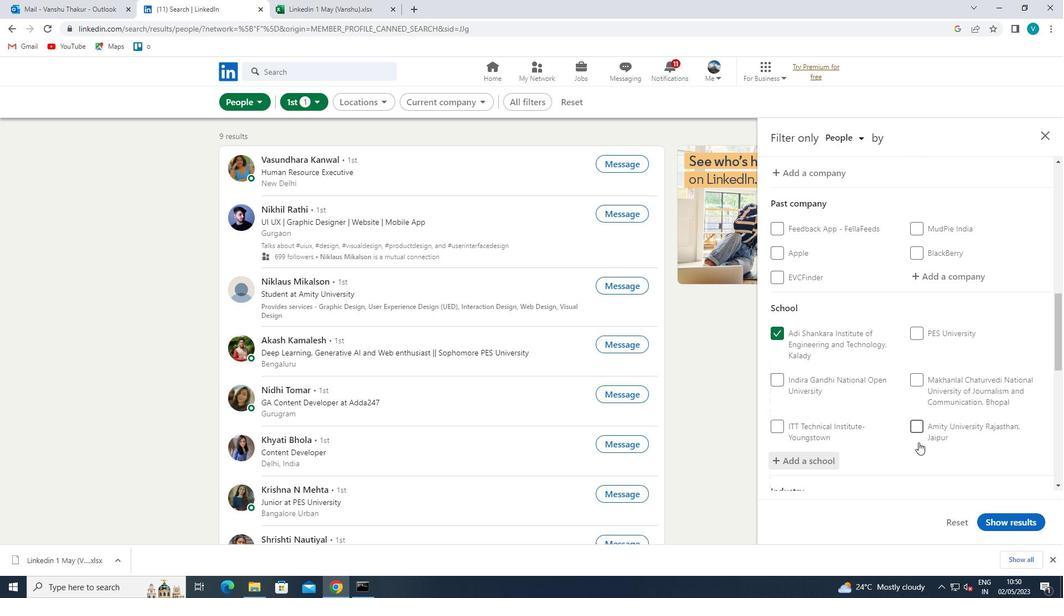 
Action: Mouse moved to (939, 428)
Screenshot: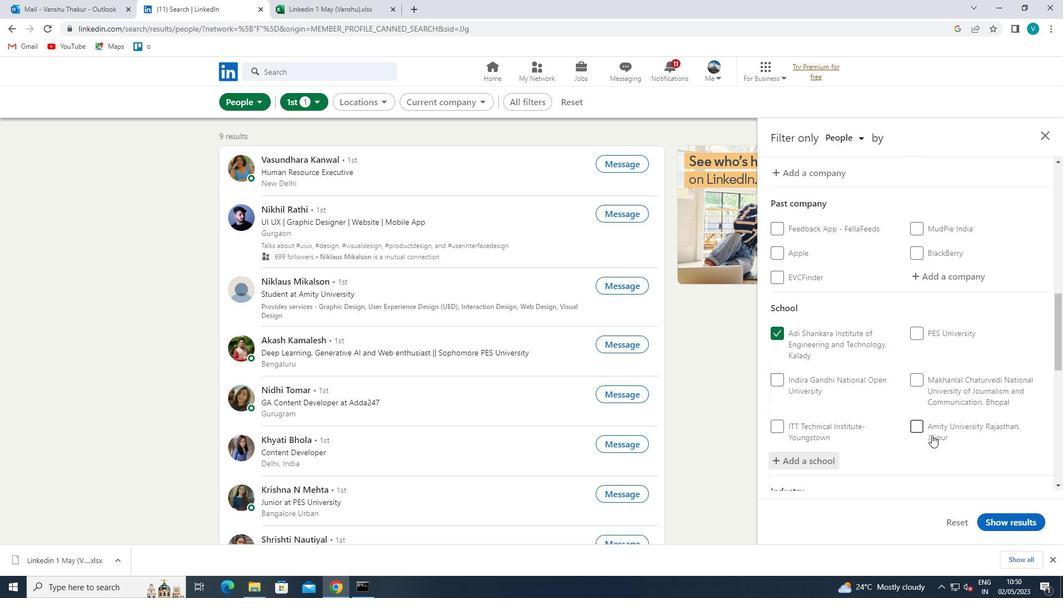 
Action: Mouse scrolled (939, 428) with delta (0, 0)
Screenshot: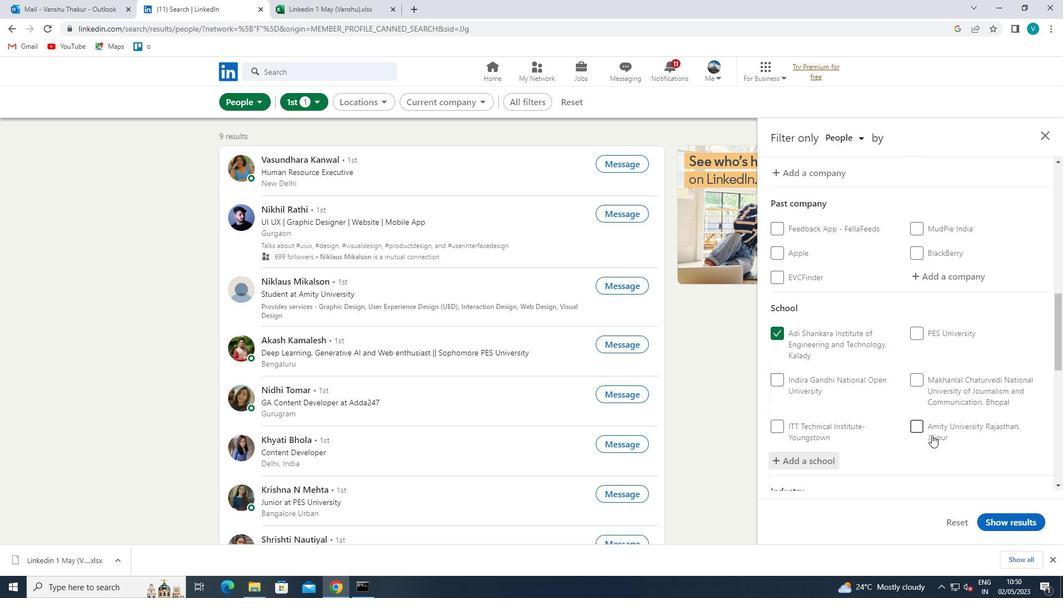 
Action: Mouse moved to (940, 426)
Screenshot: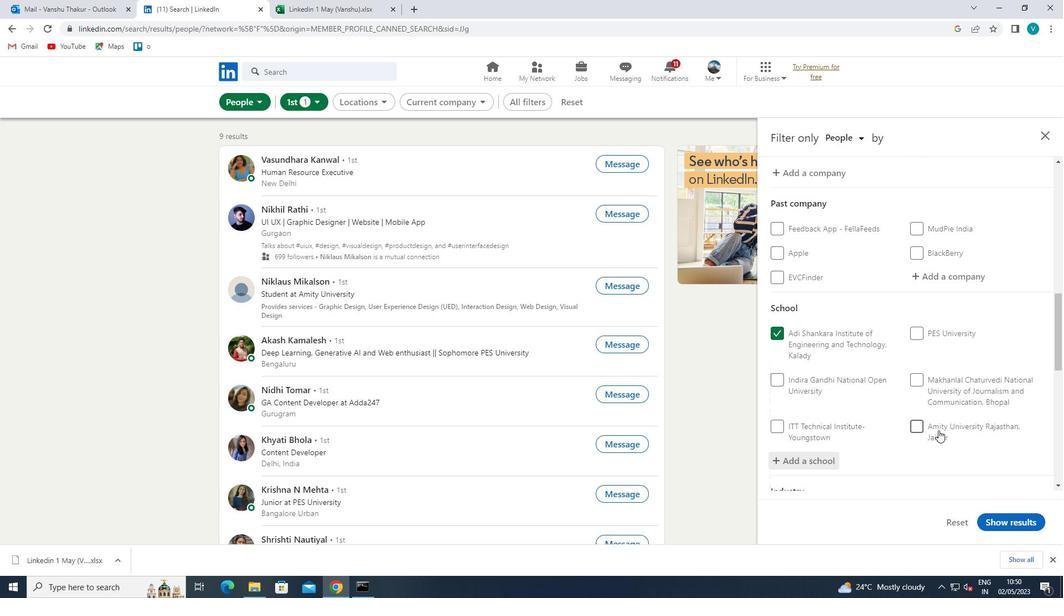 
Action: Mouse scrolled (940, 426) with delta (0, 0)
Screenshot: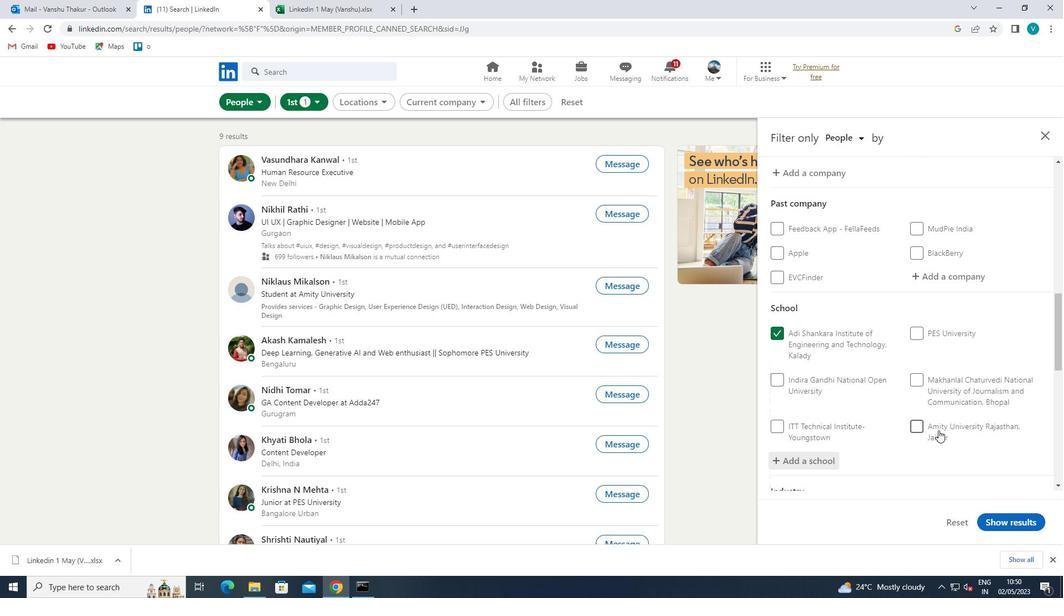 
Action: Mouse scrolled (940, 426) with delta (0, 0)
Screenshot: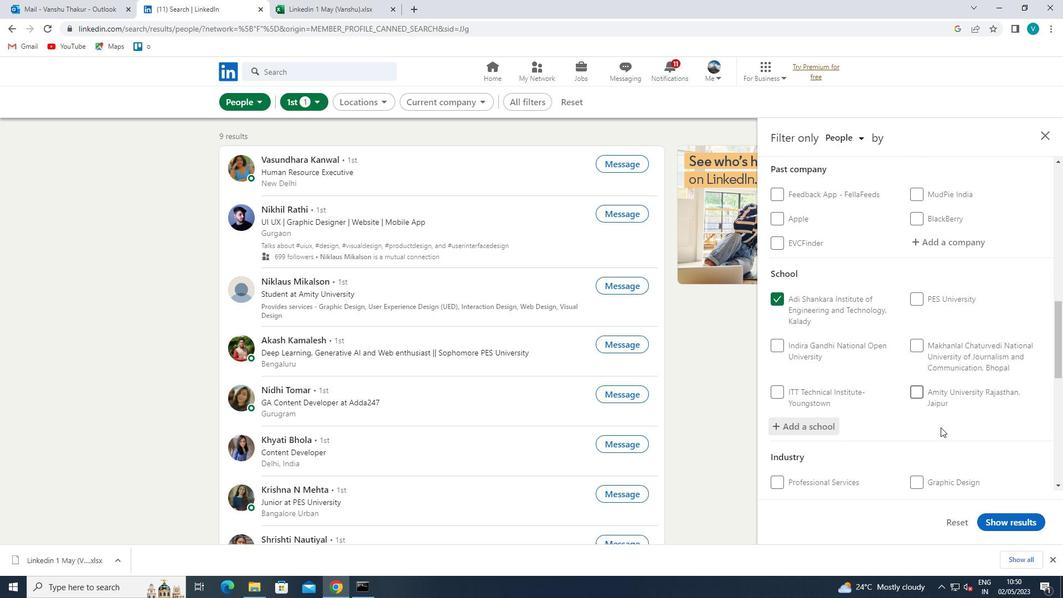
Action: Mouse moved to (956, 356)
Screenshot: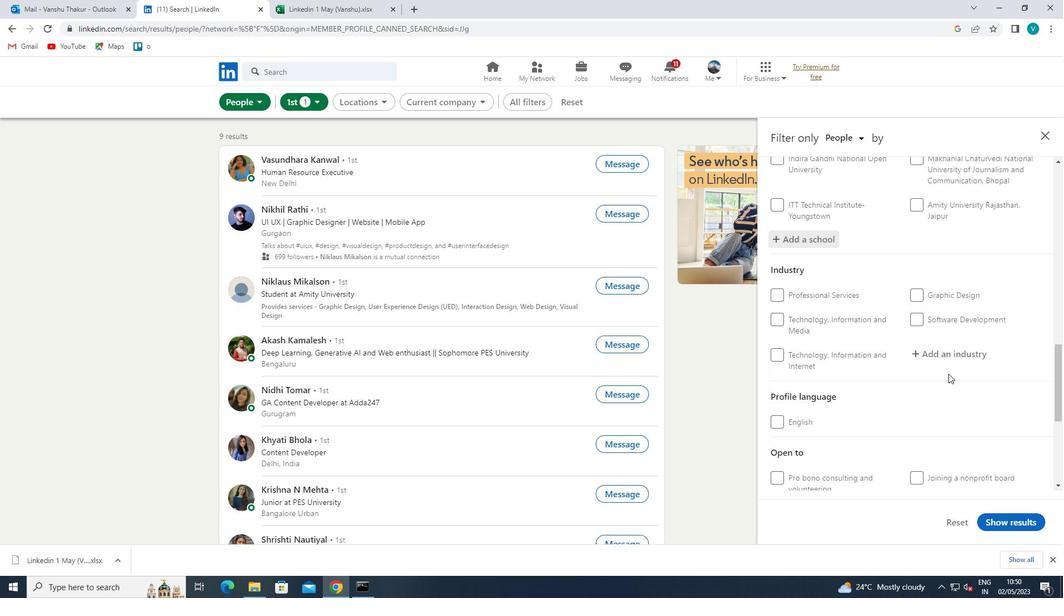 
Action: Mouse pressed left at (956, 356)
Screenshot: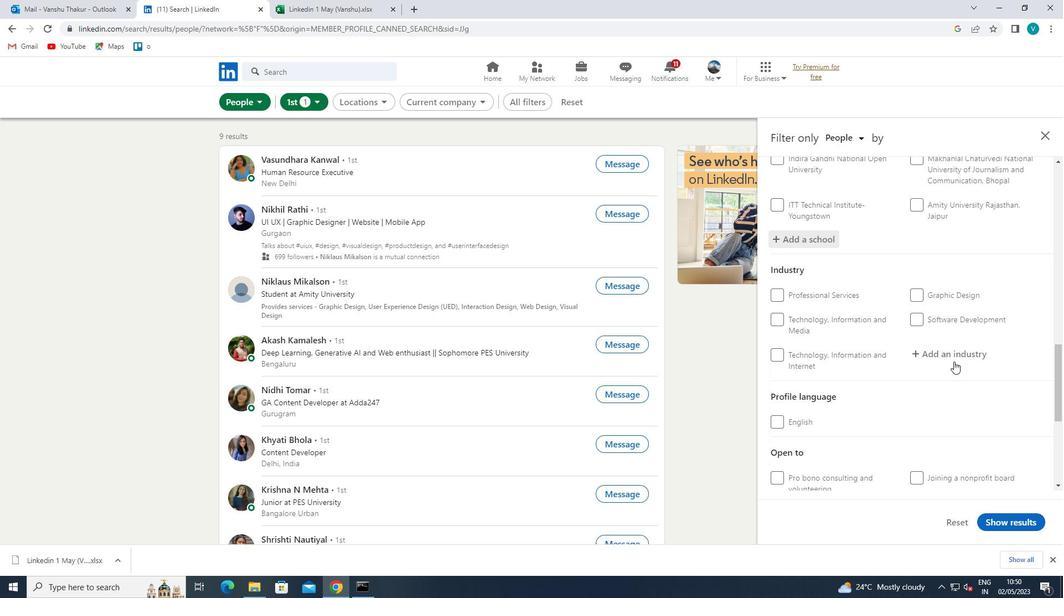 
Action: Mouse moved to (822, 431)
Screenshot: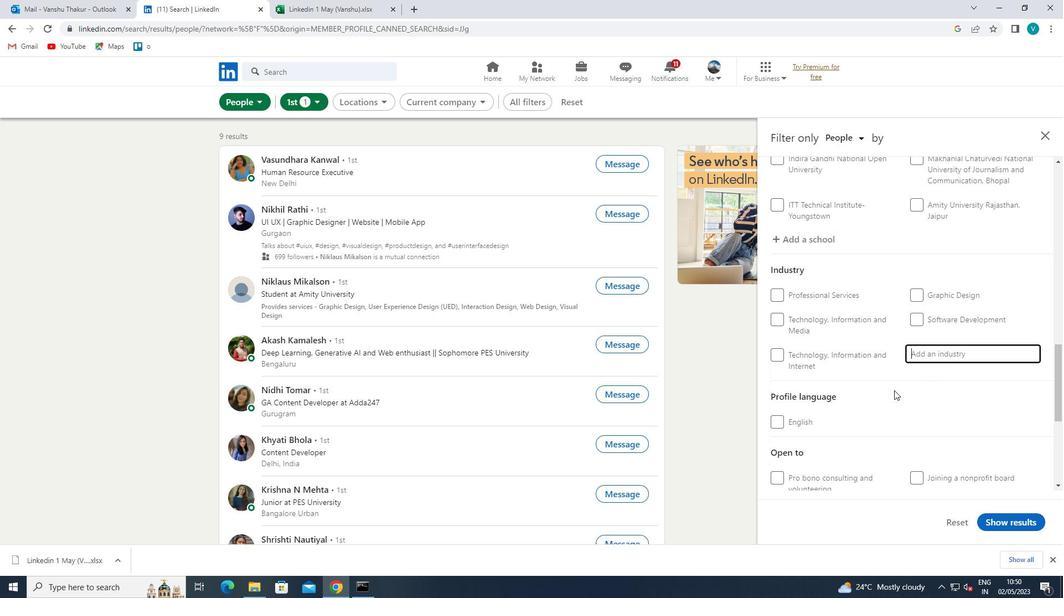 
Action: Key pressed <Key.shift>L
Screenshot: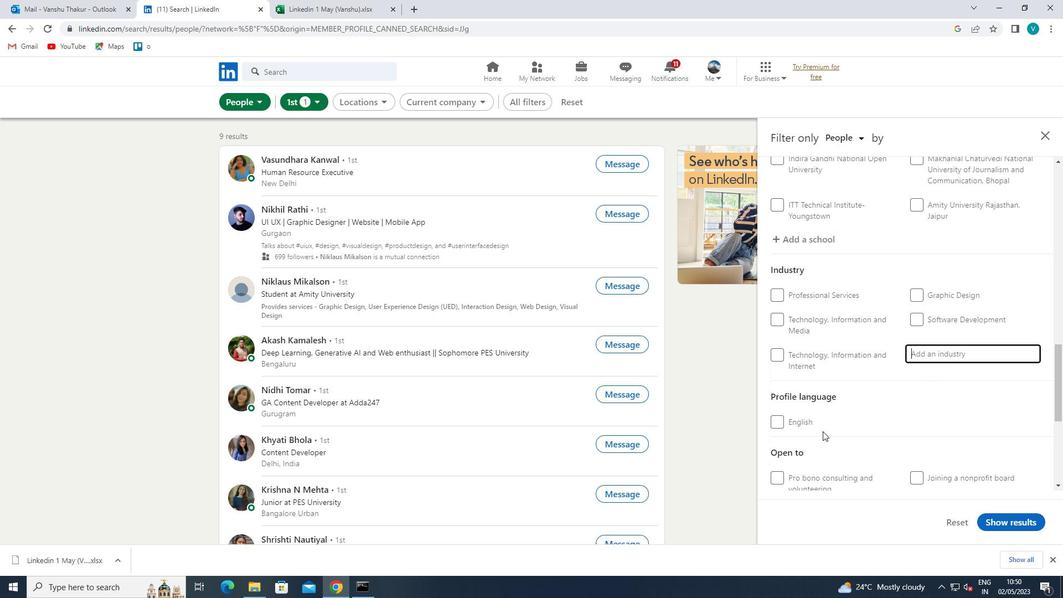 
Action: Mouse moved to (822, 431)
Screenshot: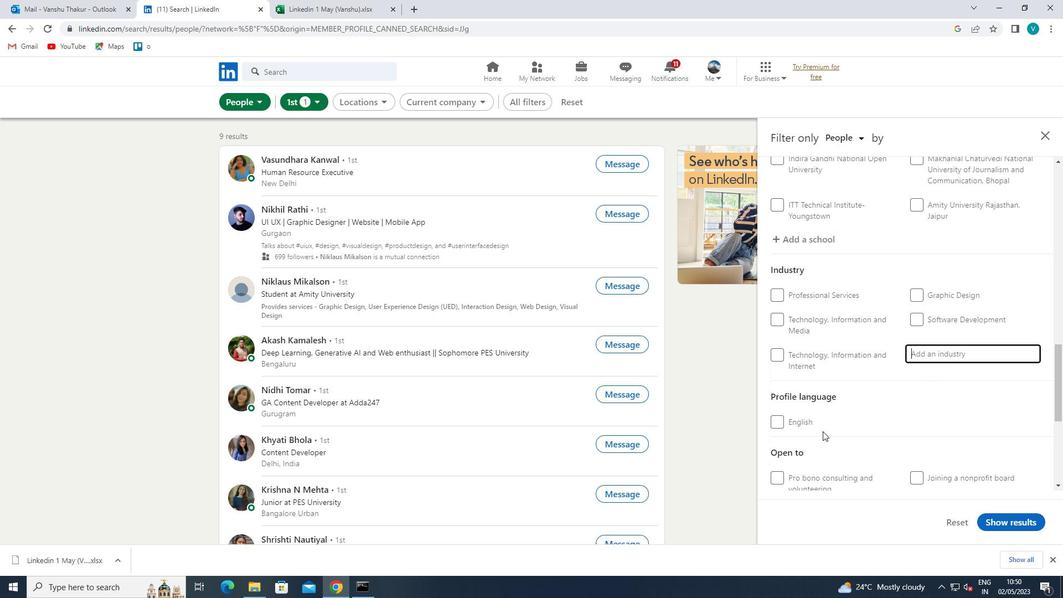 
Action: Key pressed A
Screenshot: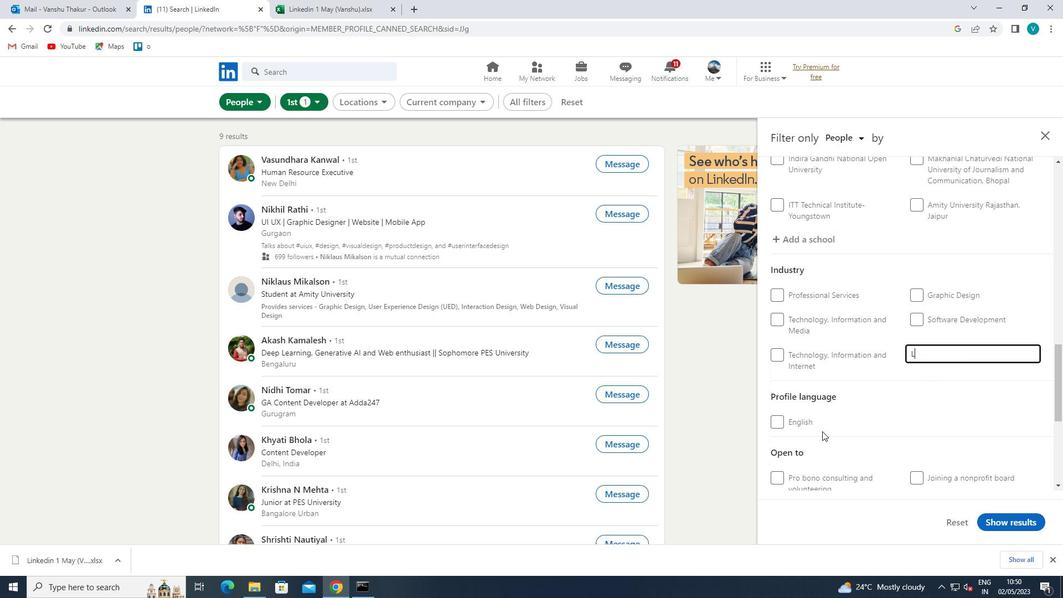 
Action: Mouse moved to (822, 431)
Screenshot: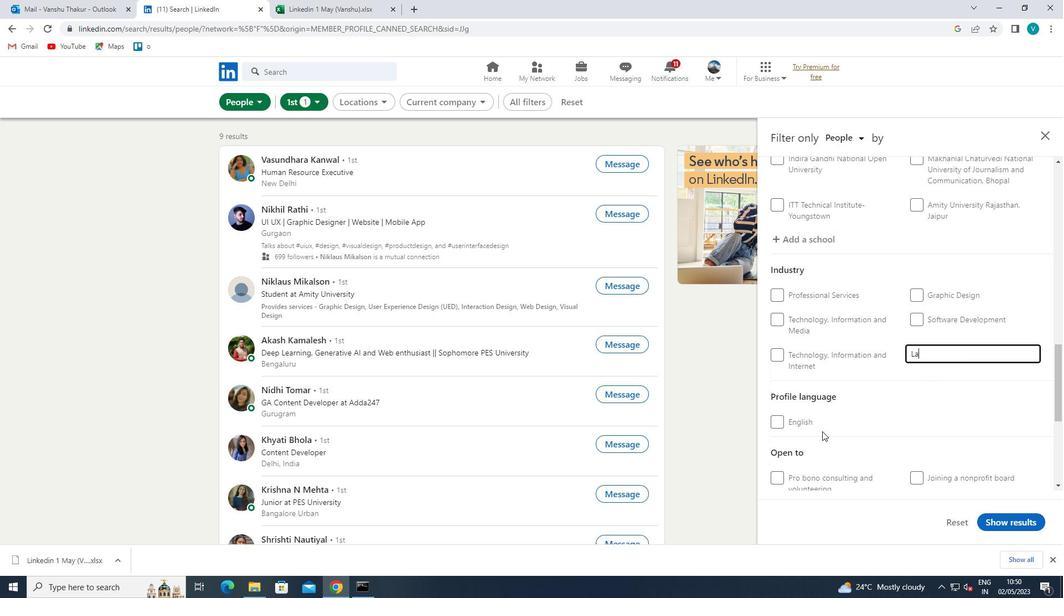 
Action: Key pressed NDSCA
Screenshot: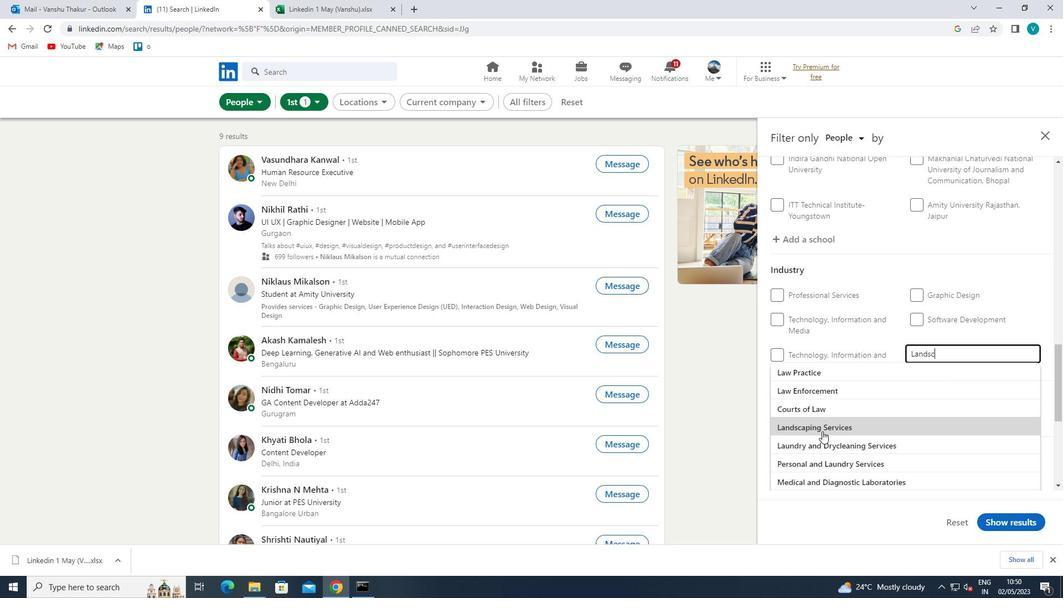 
Action: Mouse moved to (874, 370)
Screenshot: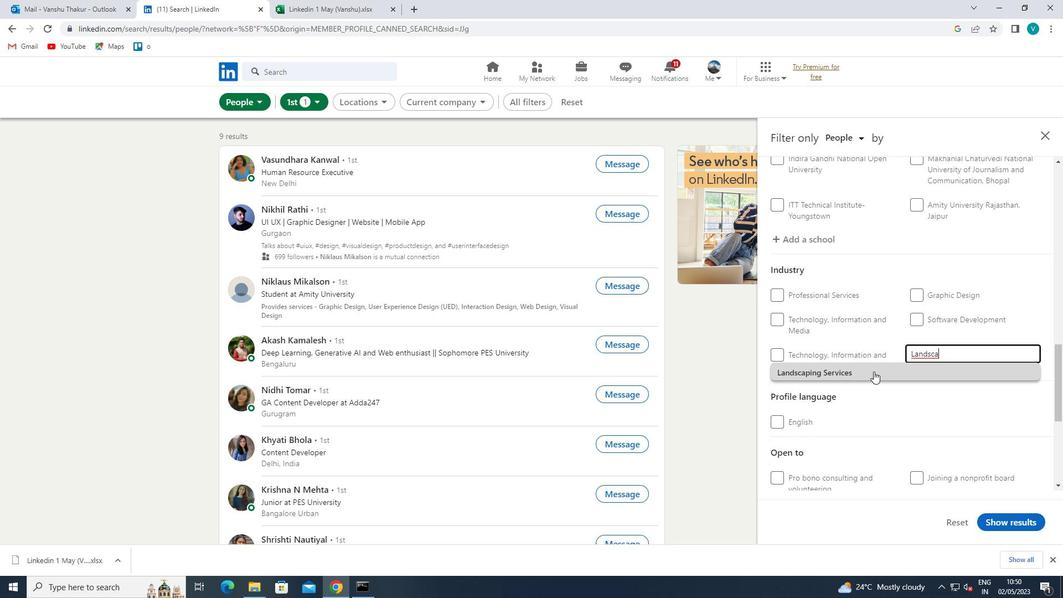 
Action: Mouse pressed left at (874, 370)
Screenshot: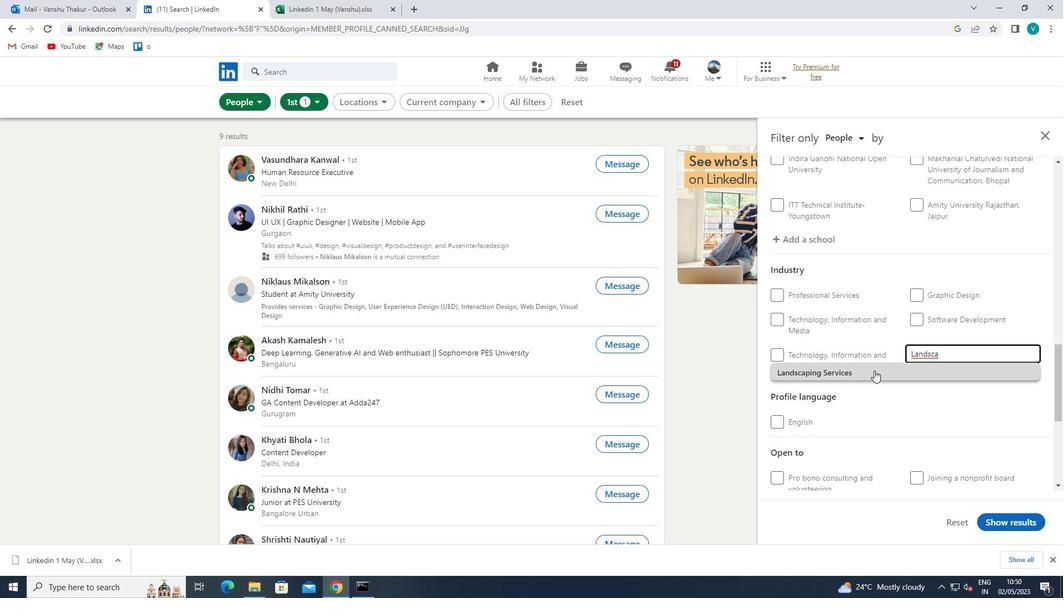 
Action: Mouse scrolled (874, 369) with delta (0, 0)
Screenshot: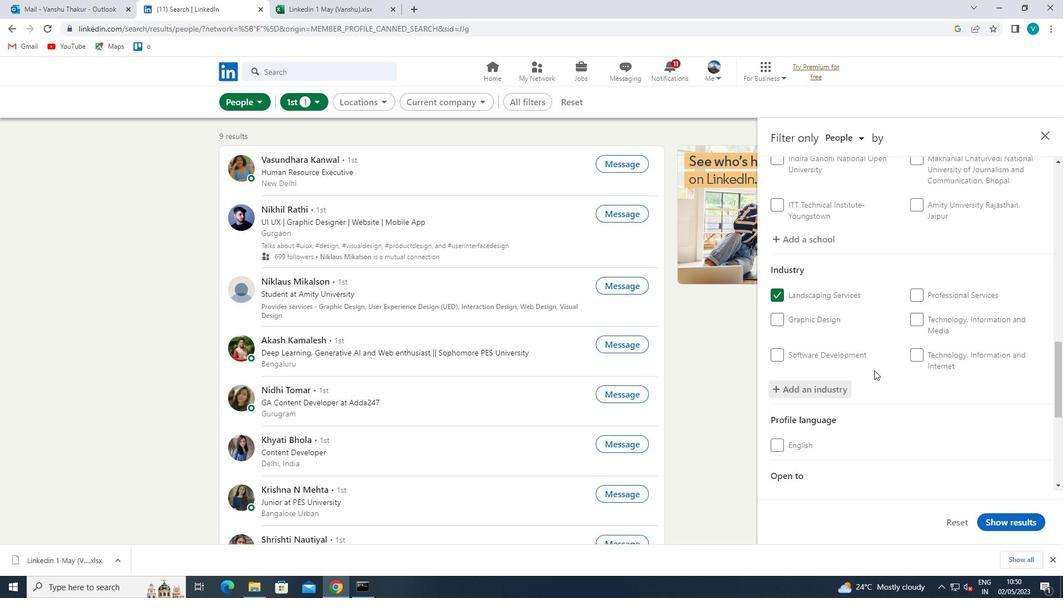 
Action: Mouse scrolled (874, 369) with delta (0, 0)
Screenshot: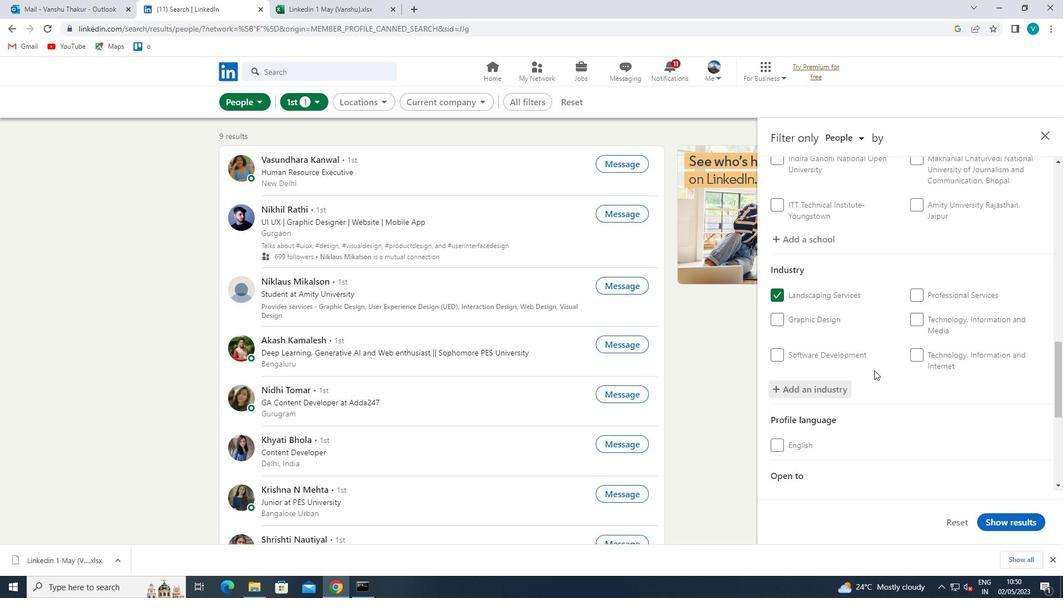 
Action: Mouse scrolled (874, 369) with delta (0, 0)
Screenshot: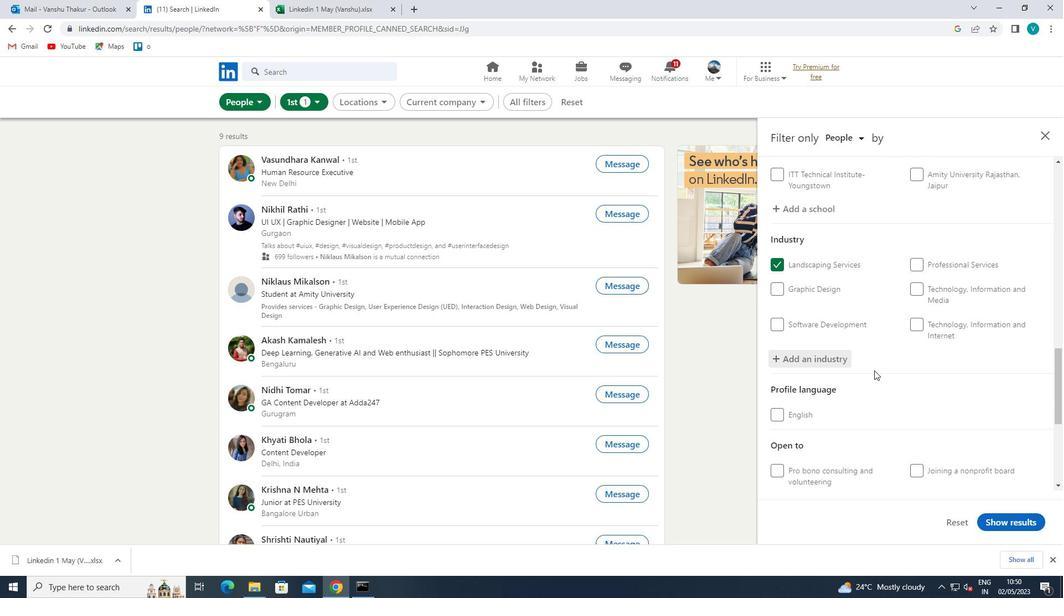 
Action: Mouse scrolled (874, 369) with delta (0, 0)
Screenshot: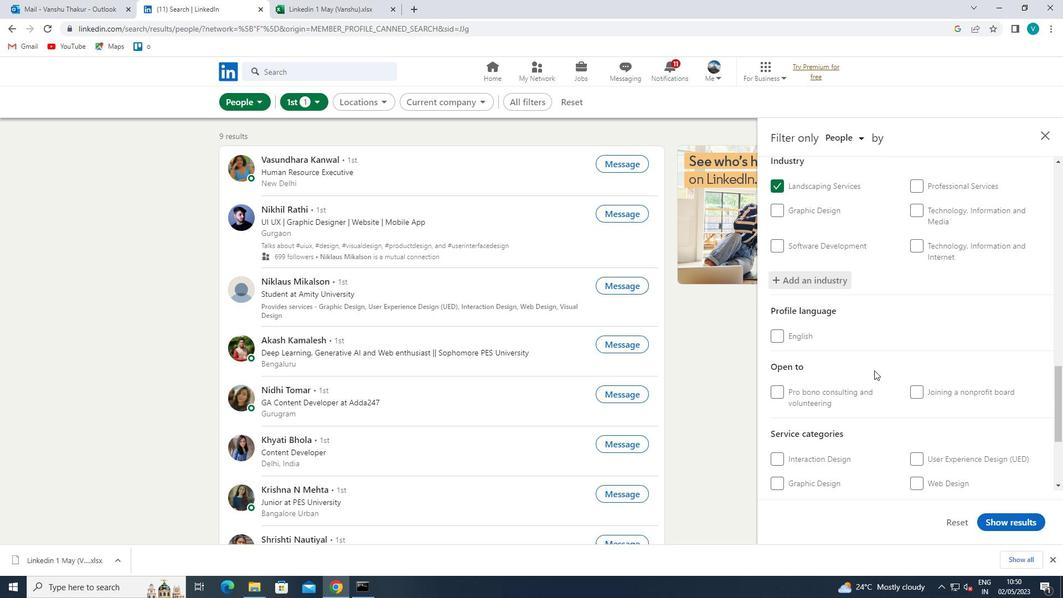 
Action: Mouse scrolled (874, 369) with delta (0, 0)
Screenshot: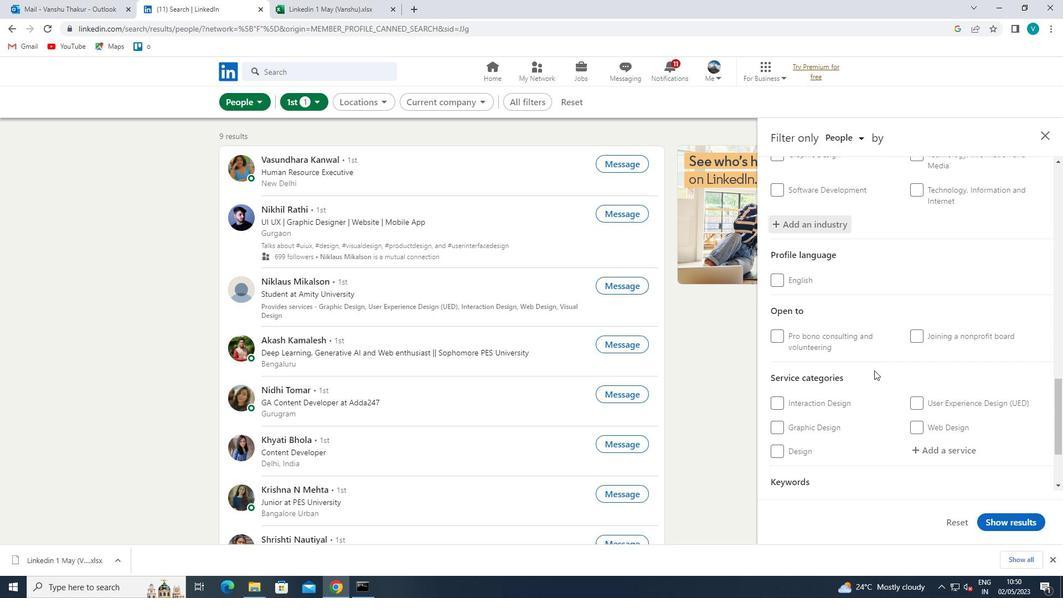 
Action: Mouse moved to (919, 344)
Screenshot: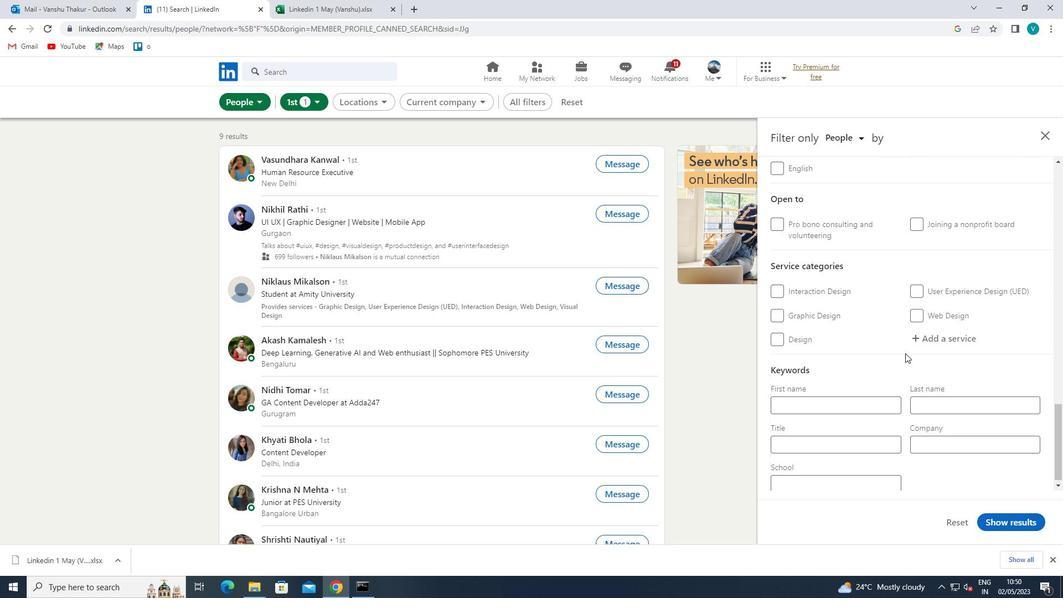 
Action: Mouse pressed left at (919, 344)
Screenshot: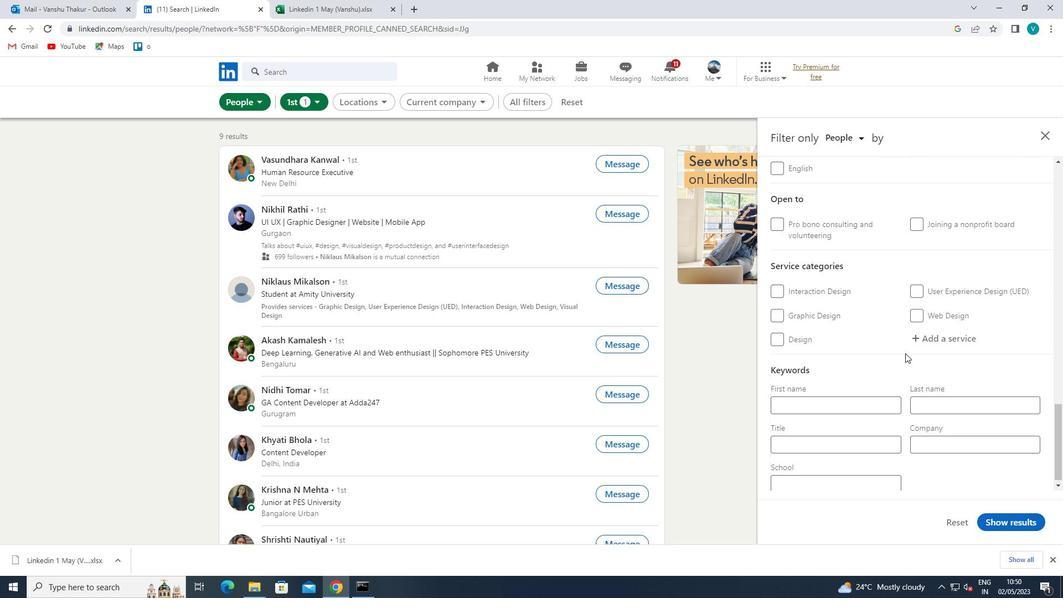 
Action: Mouse moved to (780, 424)
Screenshot: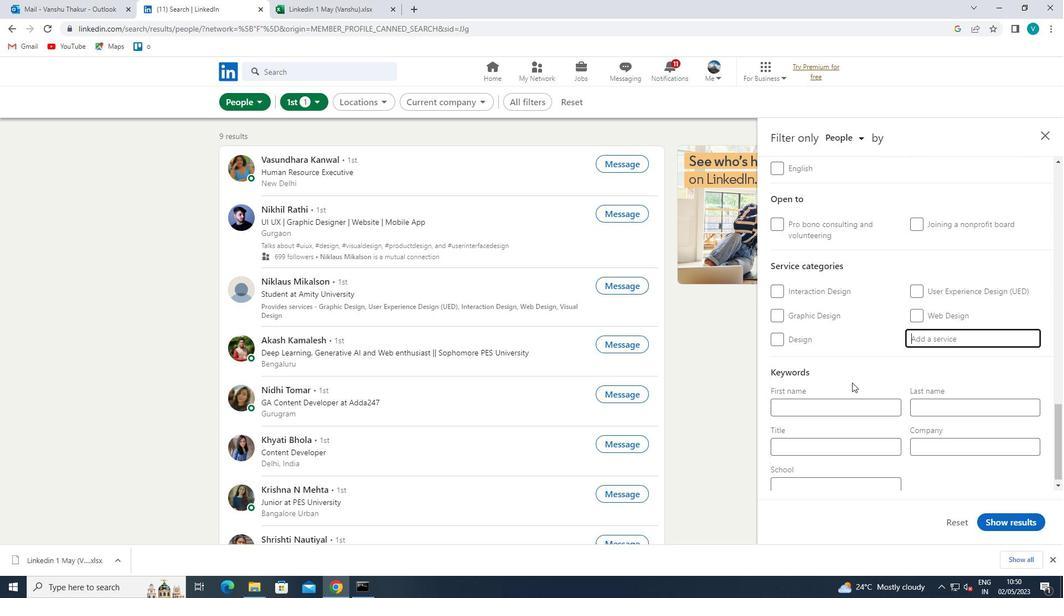 
Action: Key pressed <Key.shift>ILLUS
Screenshot: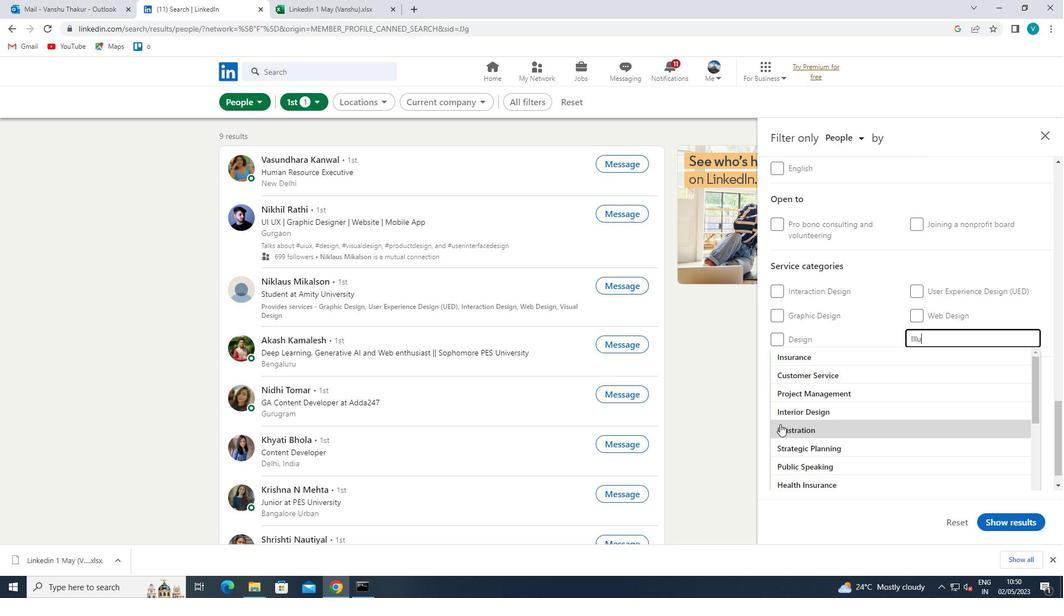
Action: Mouse moved to (879, 353)
Screenshot: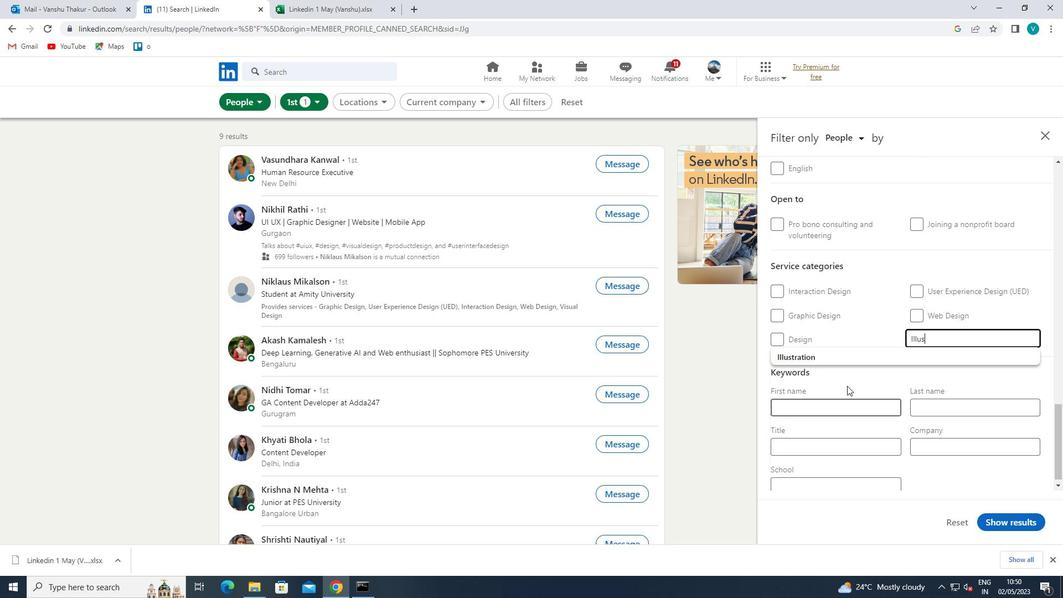 
Action: Mouse pressed left at (879, 353)
Screenshot: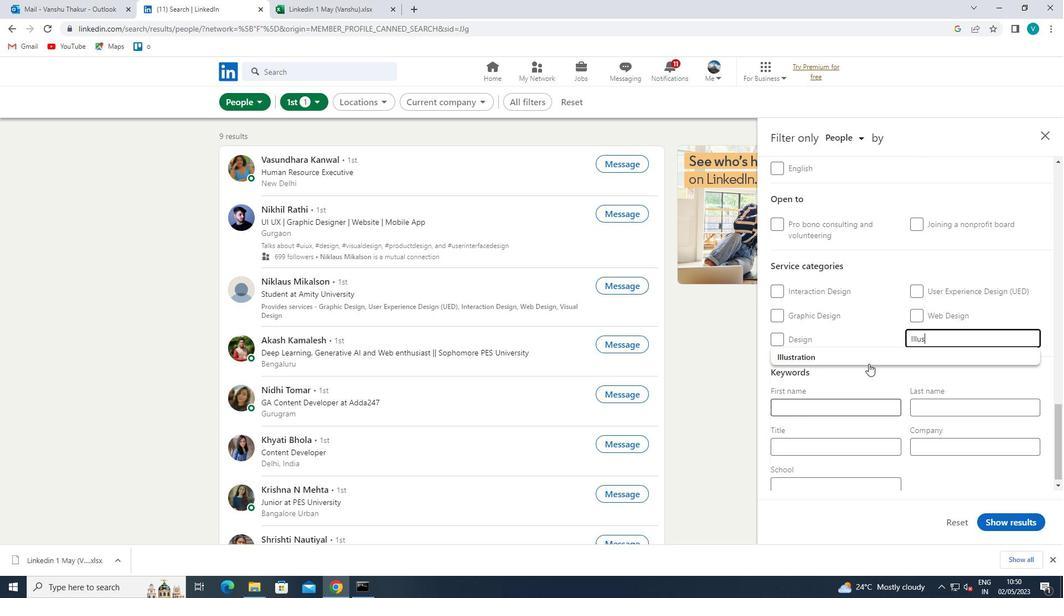 
Action: Mouse scrolled (879, 353) with delta (0, 0)
Screenshot: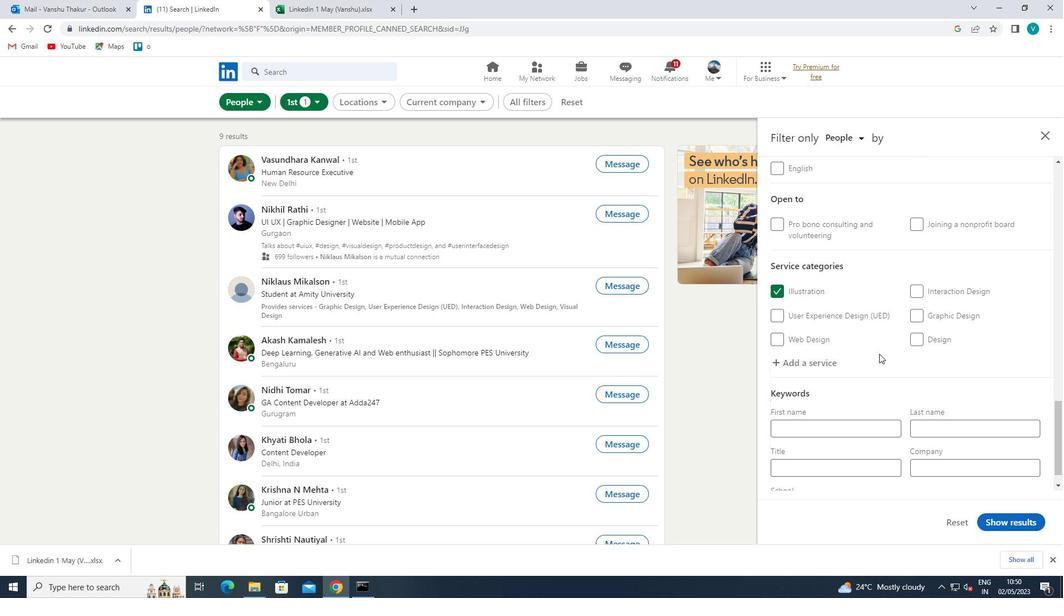 
Action: Mouse moved to (879, 353)
Screenshot: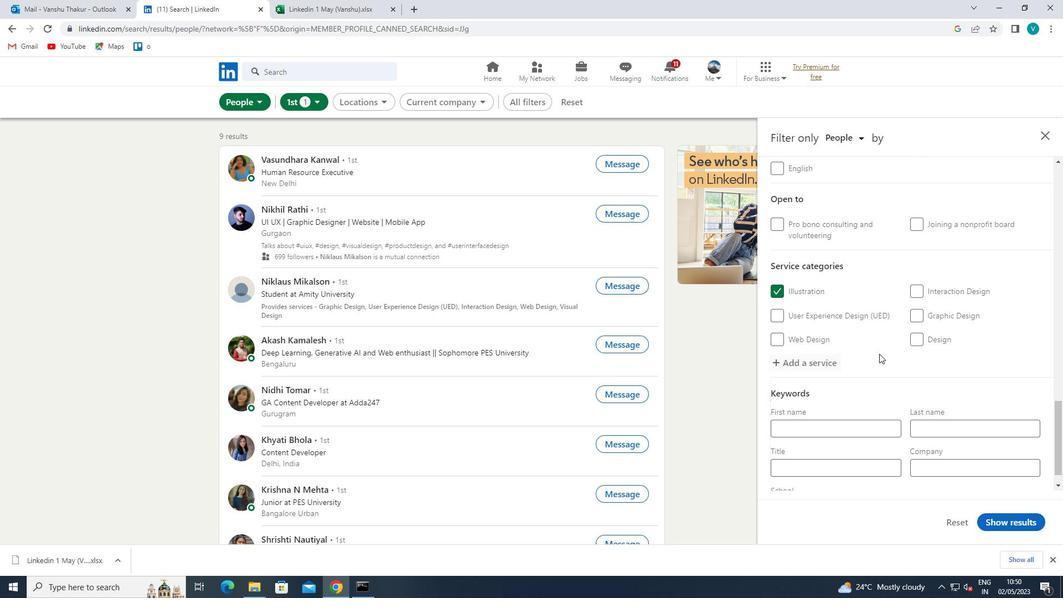 
Action: Mouse scrolled (879, 353) with delta (0, 0)
Screenshot: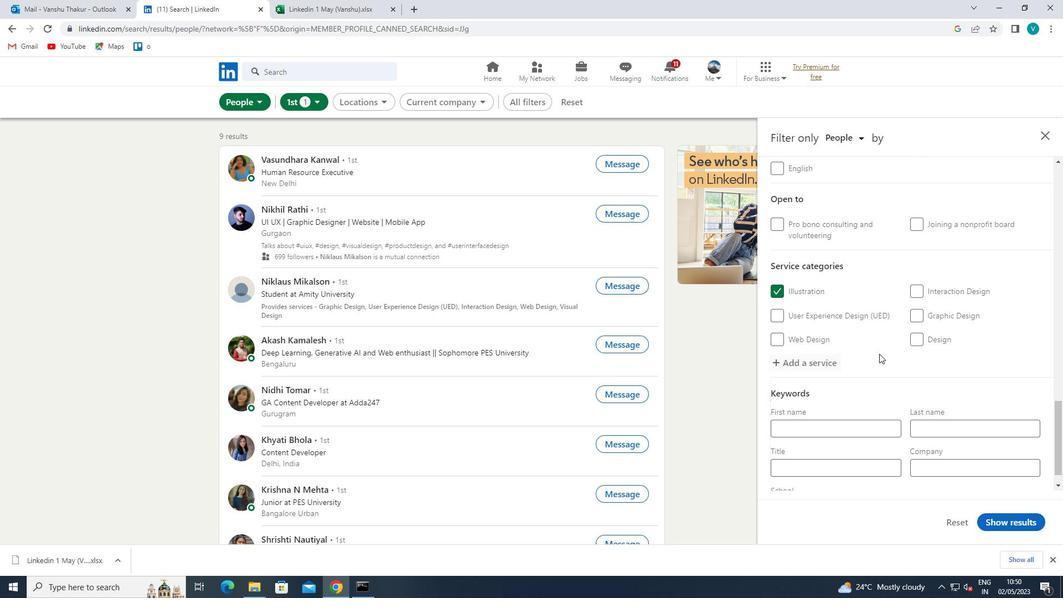 
Action: Mouse moved to (878, 354)
Screenshot: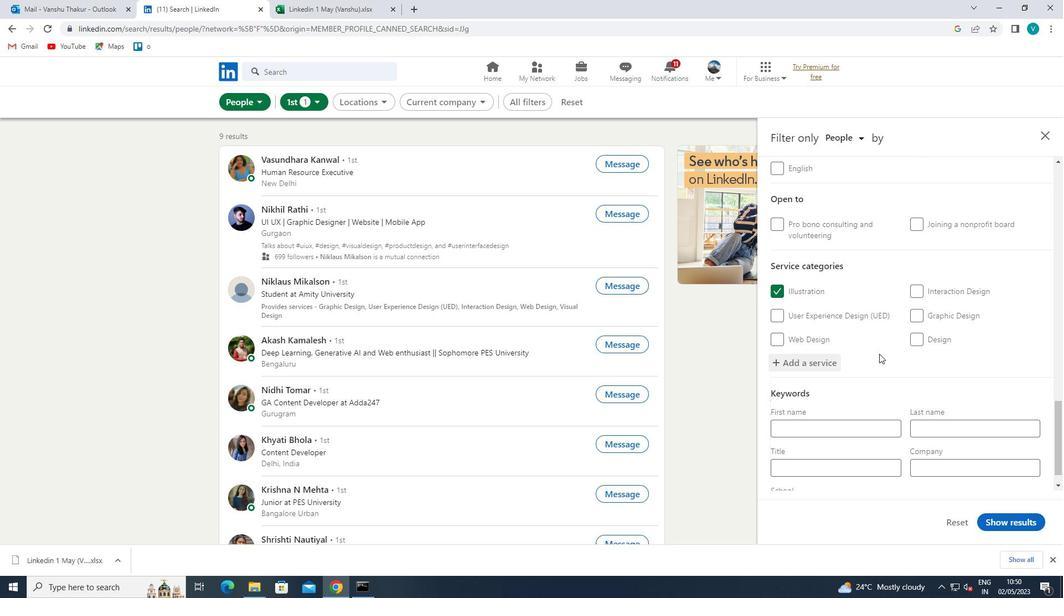 
Action: Mouse scrolled (878, 353) with delta (0, 0)
Screenshot: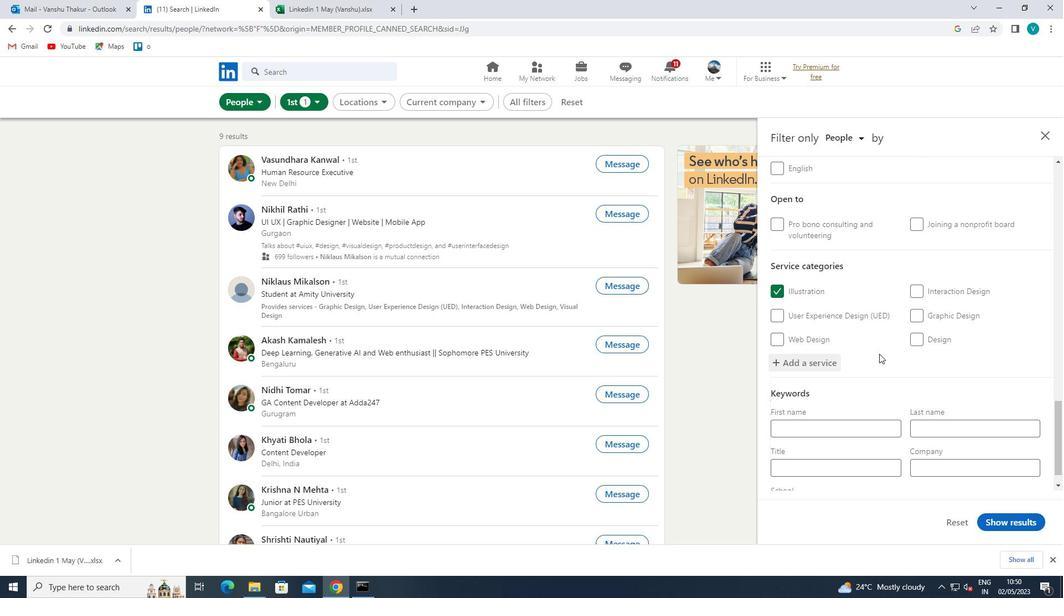 
Action: Mouse moved to (876, 354)
Screenshot: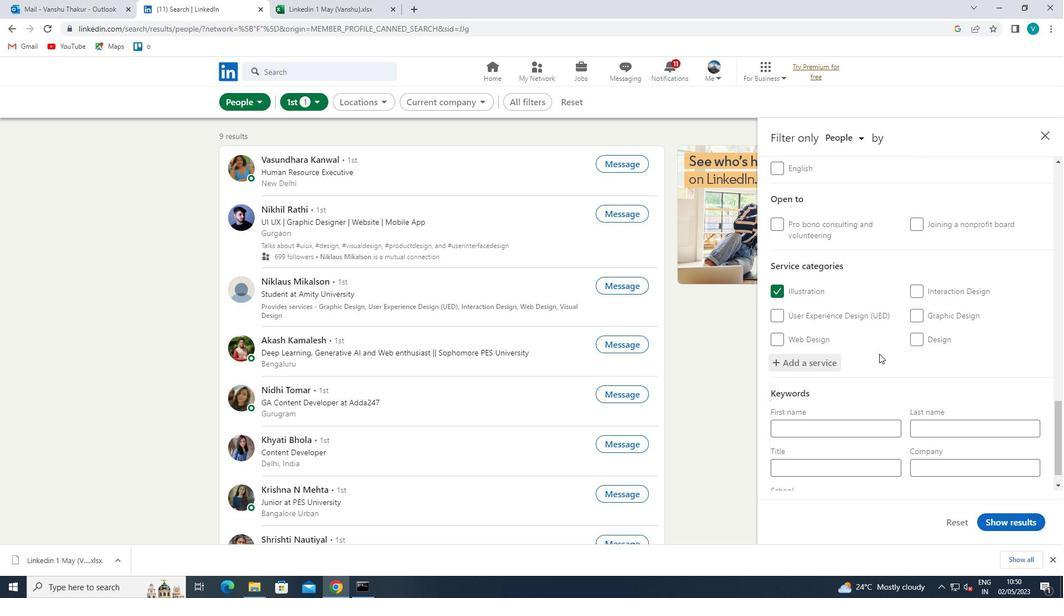 
Action: Mouse scrolled (876, 354) with delta (0, 0)
Screenshot: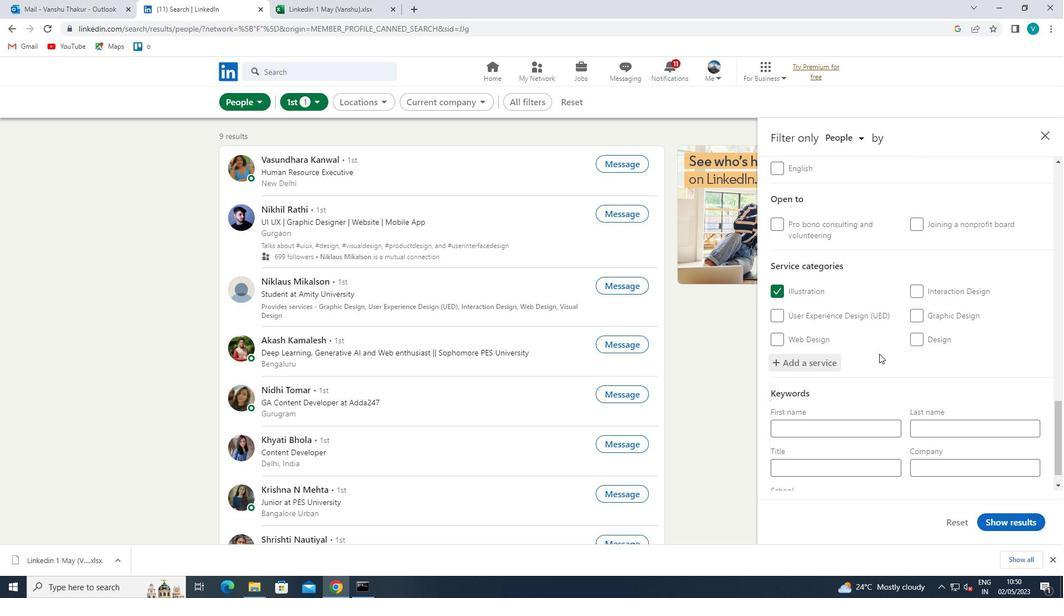 
Action: Mouse moved to (858, 436)
Screenshot: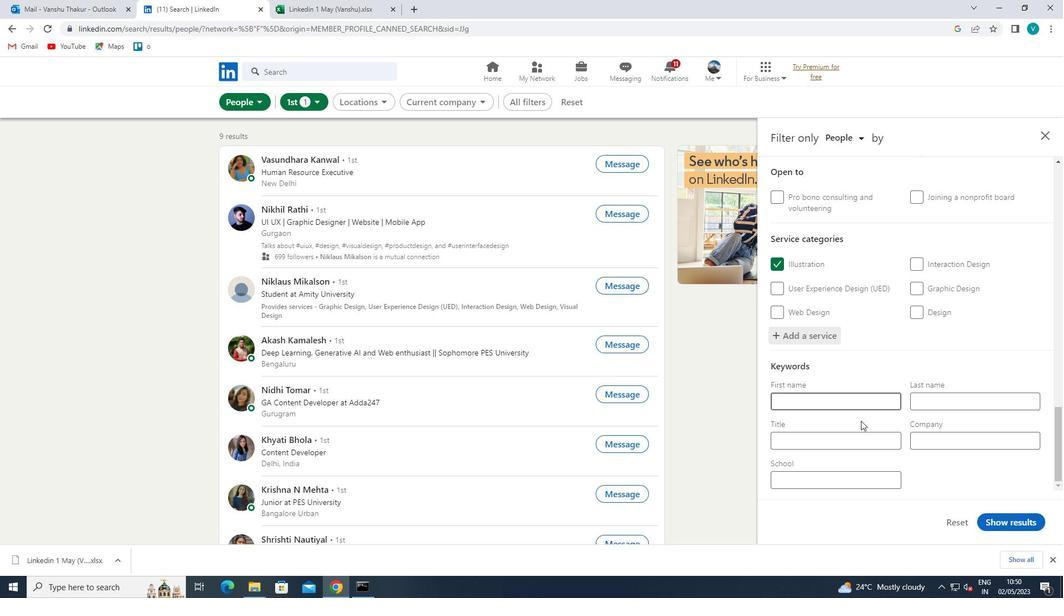 
Action: Mouse pressed left at (858, 436)
Screenshot: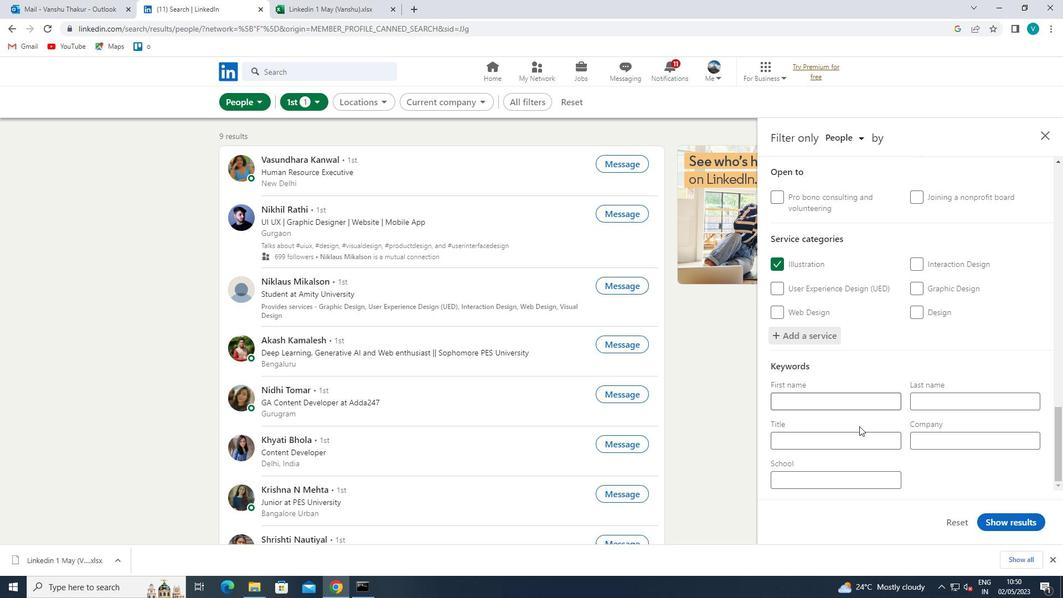 
Action: Mouse moved to (856, 439)
Screenshot: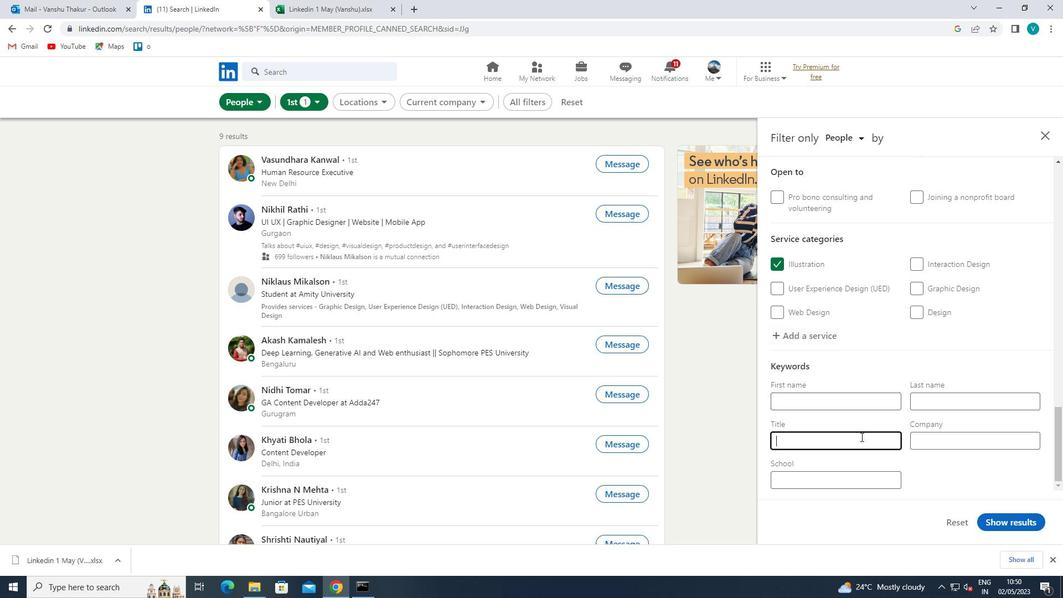 
Action: Key pressed <Key.shift>M
Screenshot: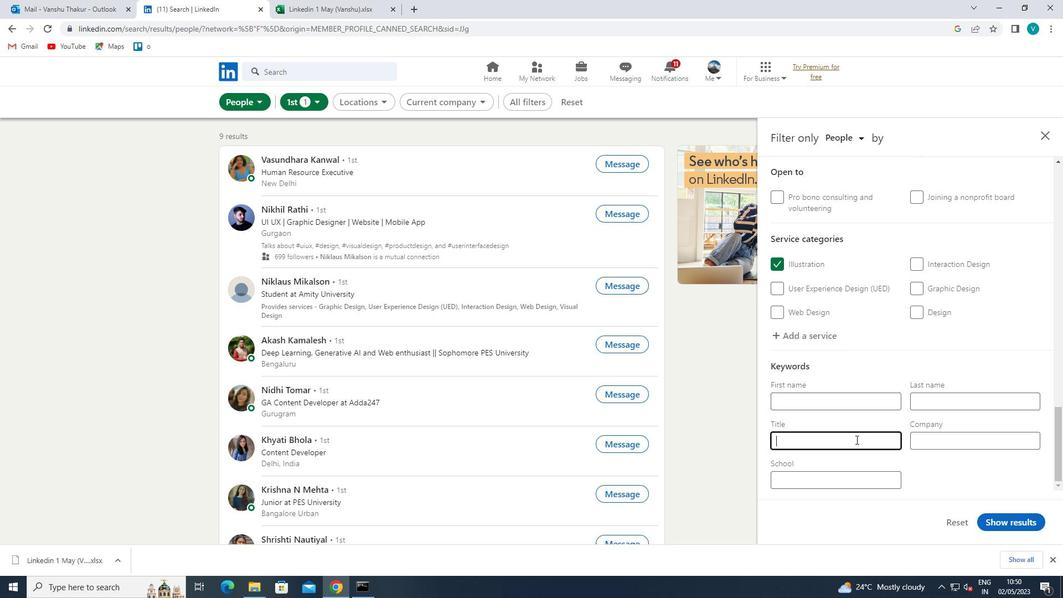 
Action: Mouse moved to (852, 440)
Screenshot: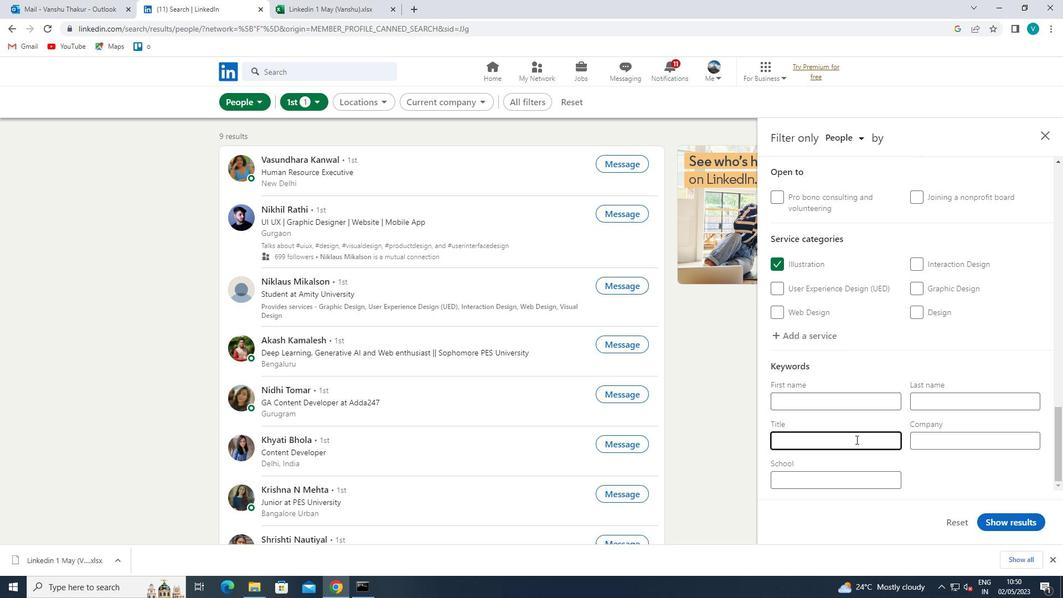
Action: Key pressed USIC<Key.space><Key.shift>PR
Screenshot: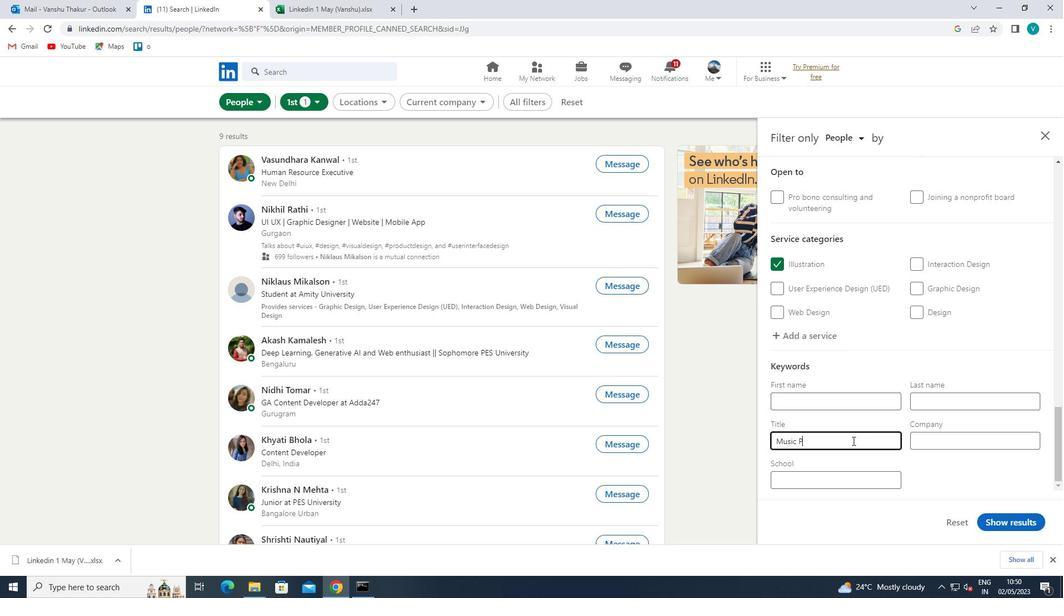 
Action: Mouse moved to (852, 440)
Screenshot: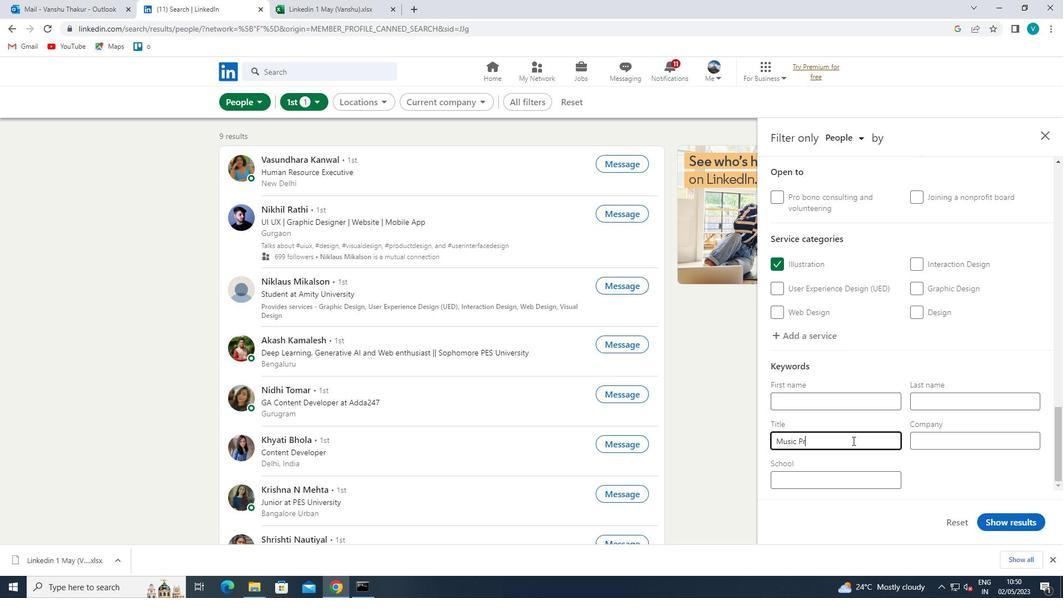 
Action: Key pressed ODUV<Key.backspace>CER<Key.space>
Screenshot: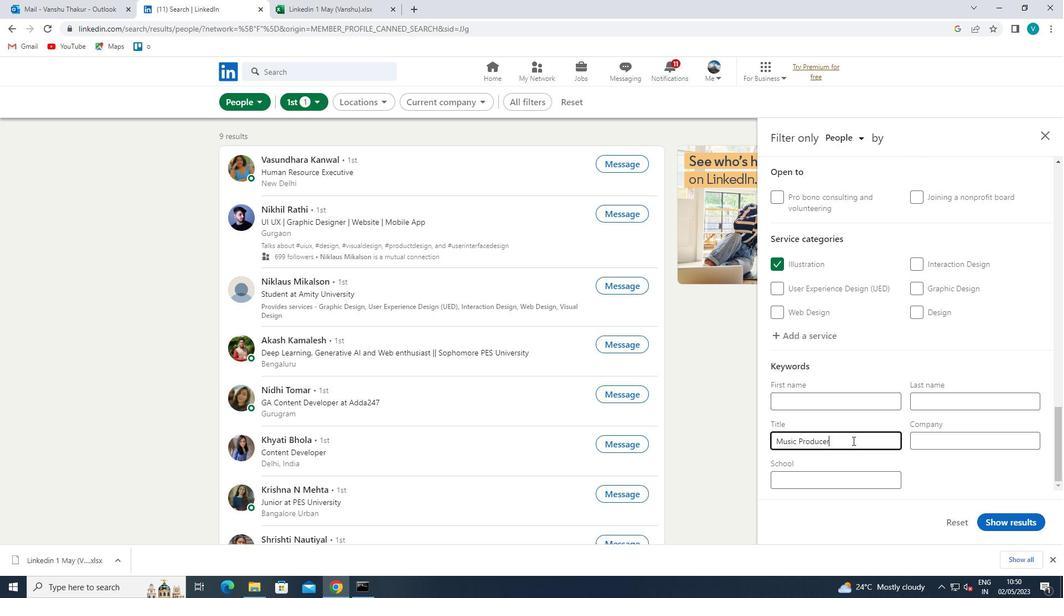 
Action: Mouse moved to (989, 518)
Screenshot: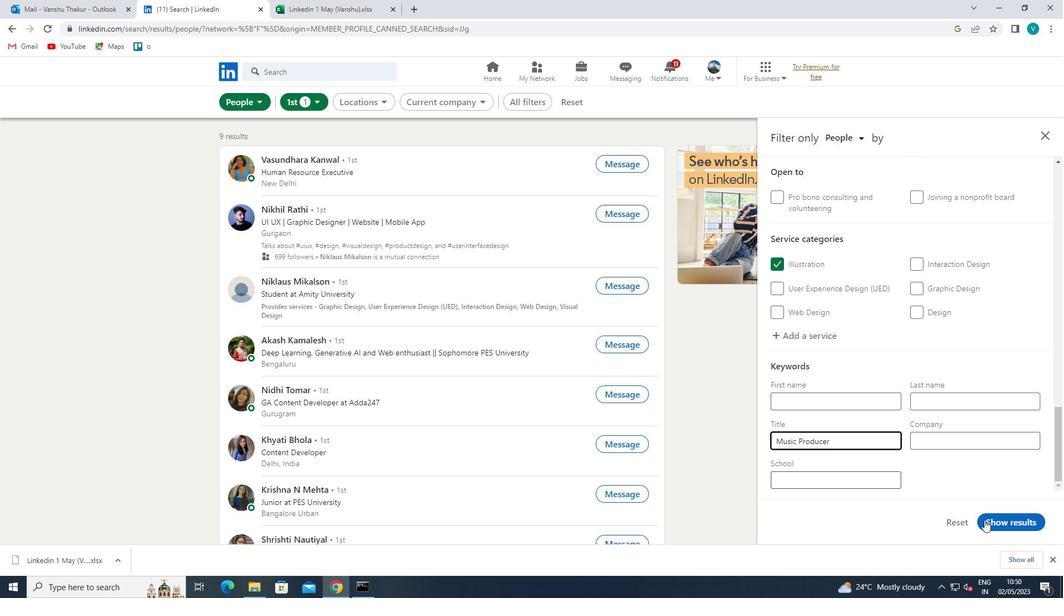
Action: Mouse pressed left at (989, 518)
Screenshot: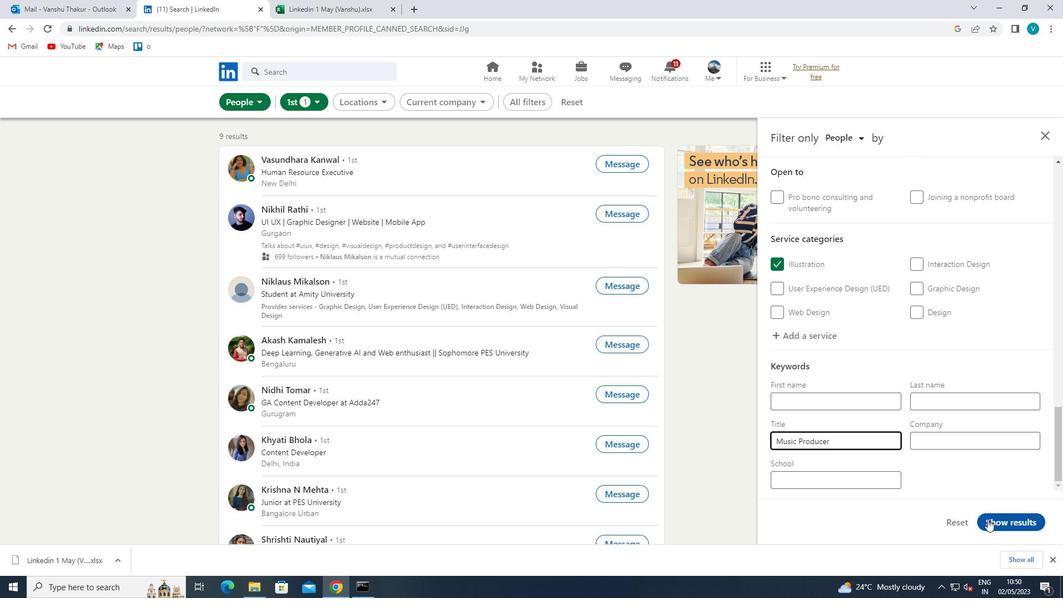 
